 Task: Open Card Biomedical Engineering Review in Board Budget Management to Workspace Forecasting and Budgeting and add a team member Softage.1@softage.net, a label Yellow, a checklist Cybersecurity, an attachment from your google drive, a color Yellow and finally, add a card description 'Conduct team training session on active listening and empathy' and a comment 'Given the potential impact of this task on our team workload, let us ensure that we have a clear plan for managing our time and resources.'. Add a start date 'Jan 05, 1900' with a due date 'Jan 12, 1900'
Action: Mouse moved to (110, 439)
Screenshot: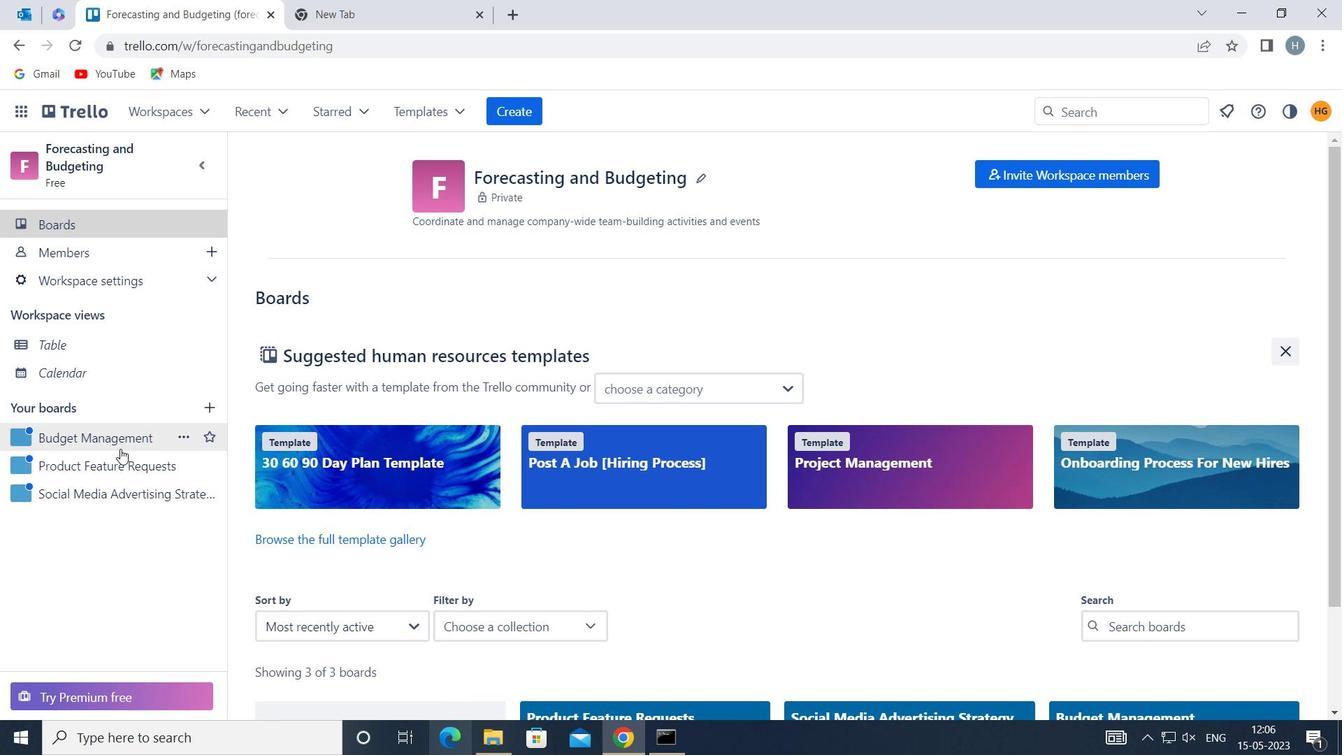
Action: Mouse pressed left at (110, 439)
Screenshot: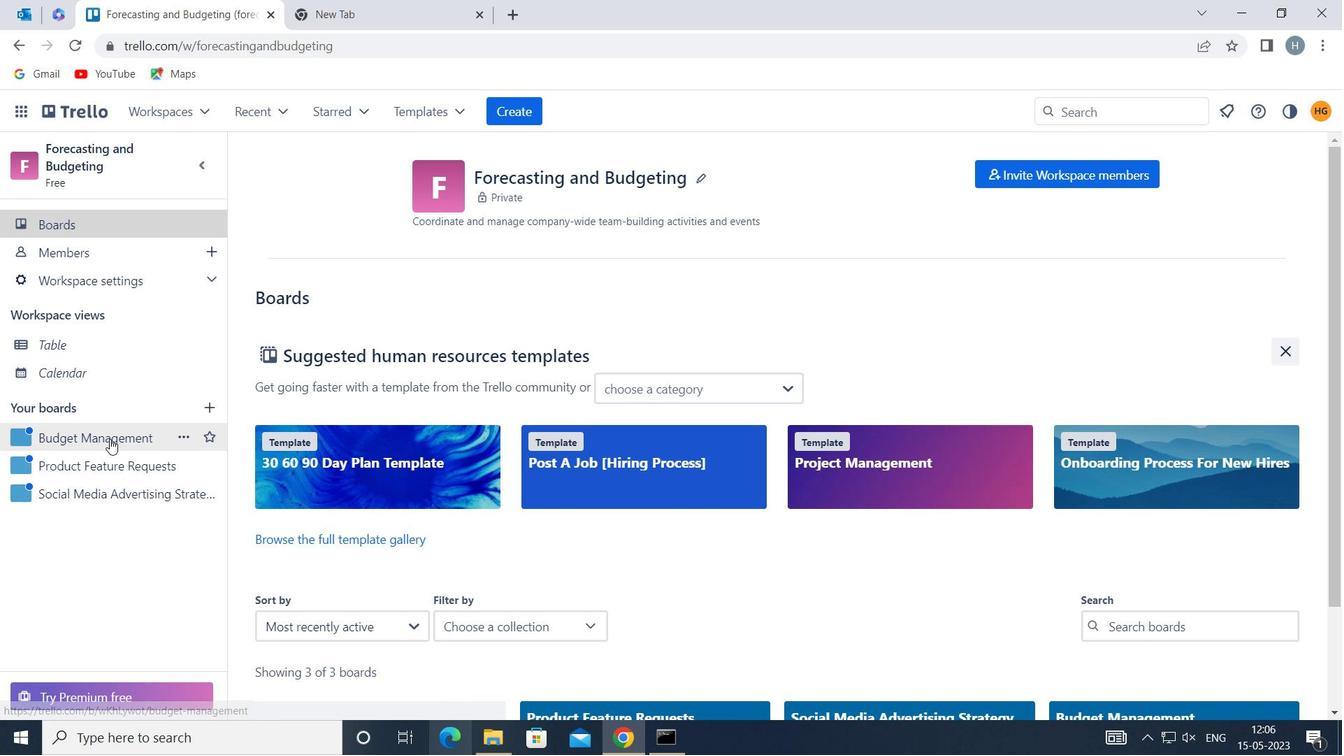 
Action: Mouse moved to (569, 255)
Screenshot: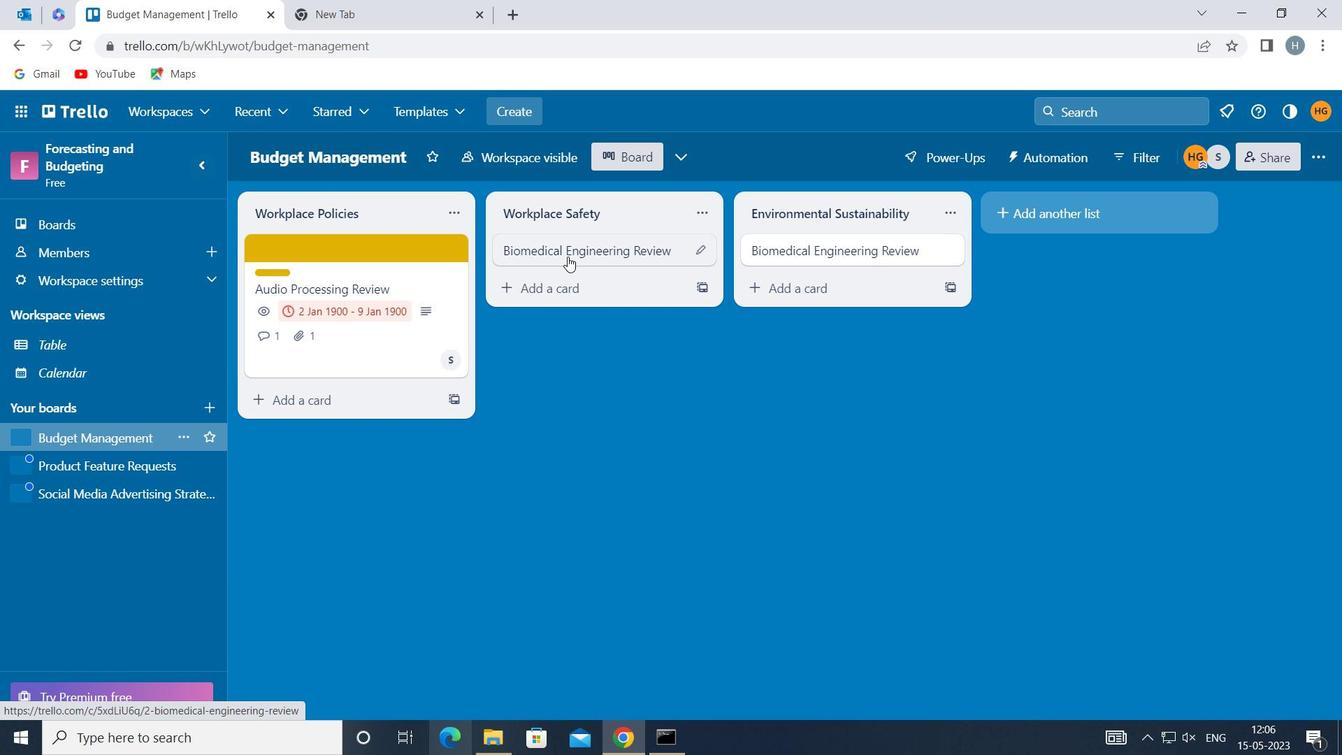 
Action: Mouse pressed left at (569, 255)
Screenshot: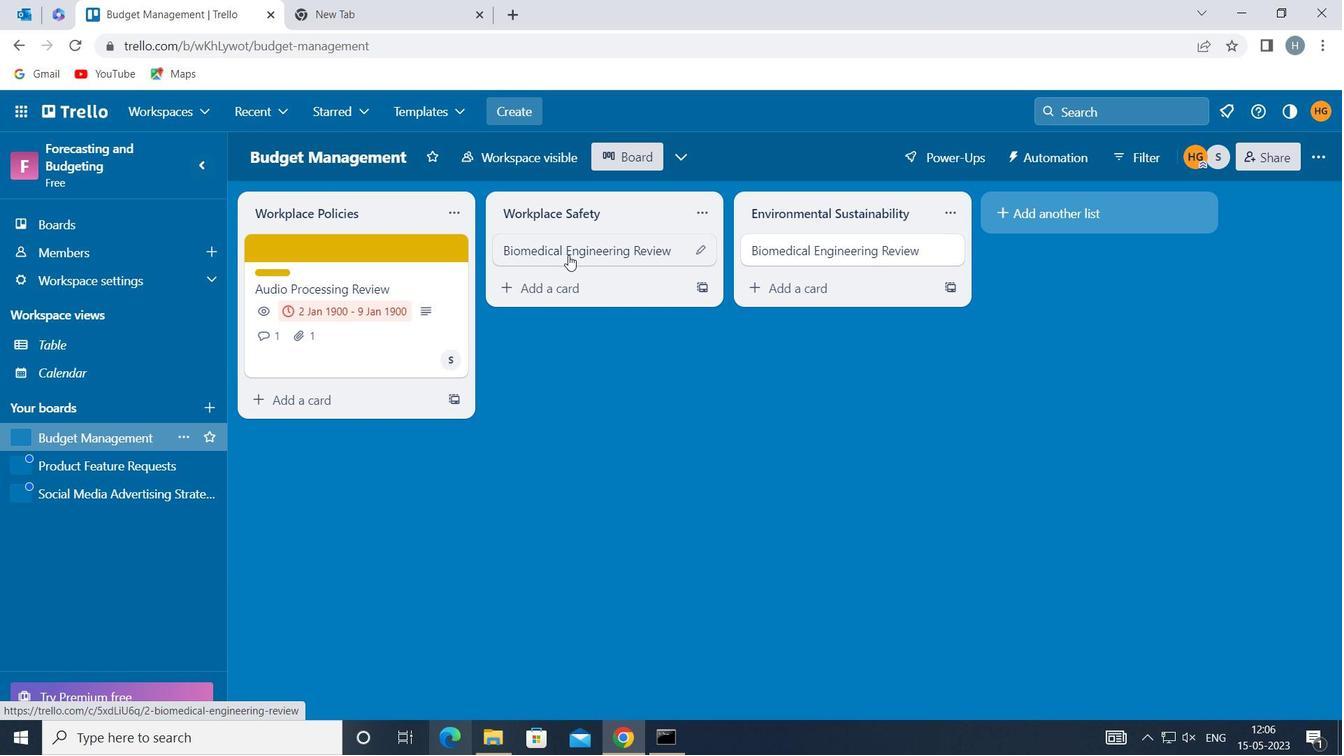
Action: Mouse moved to (880, 304)
Screenshot: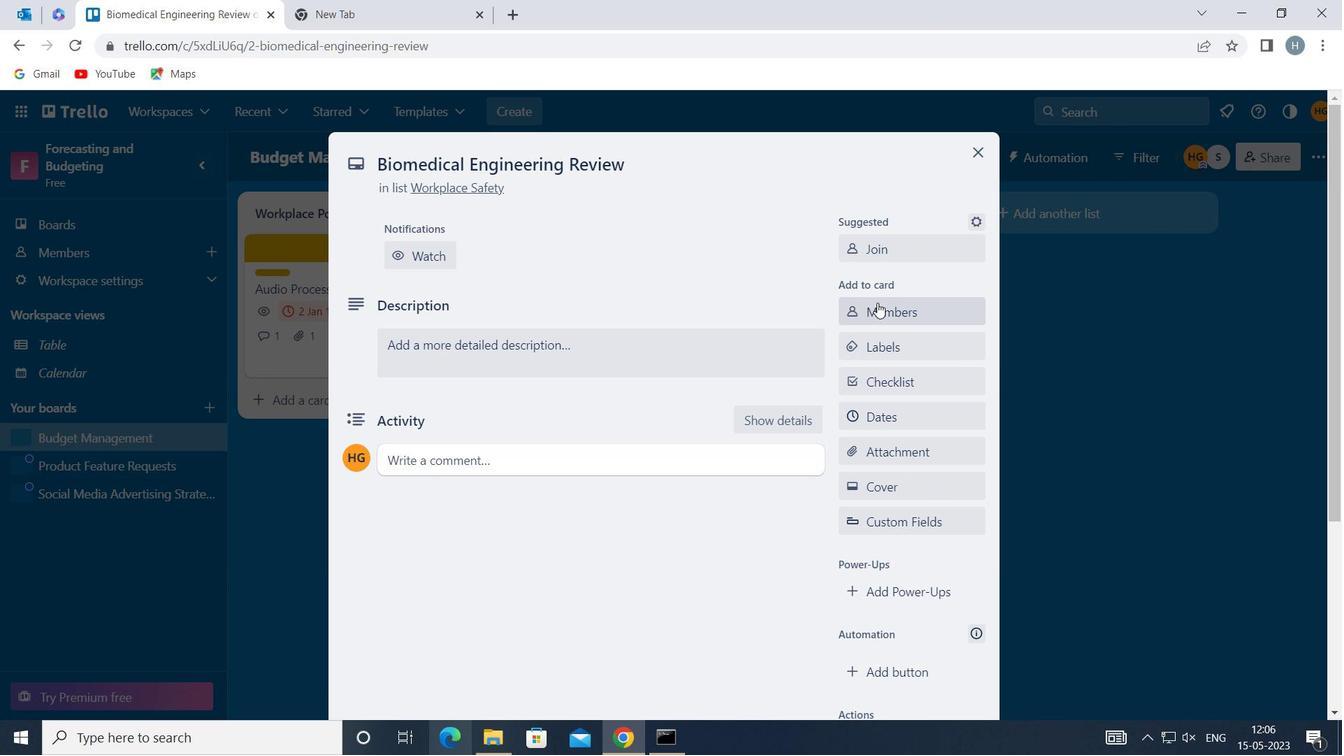 
Action: Mouse pressed left at (880, 304)
Screenshot: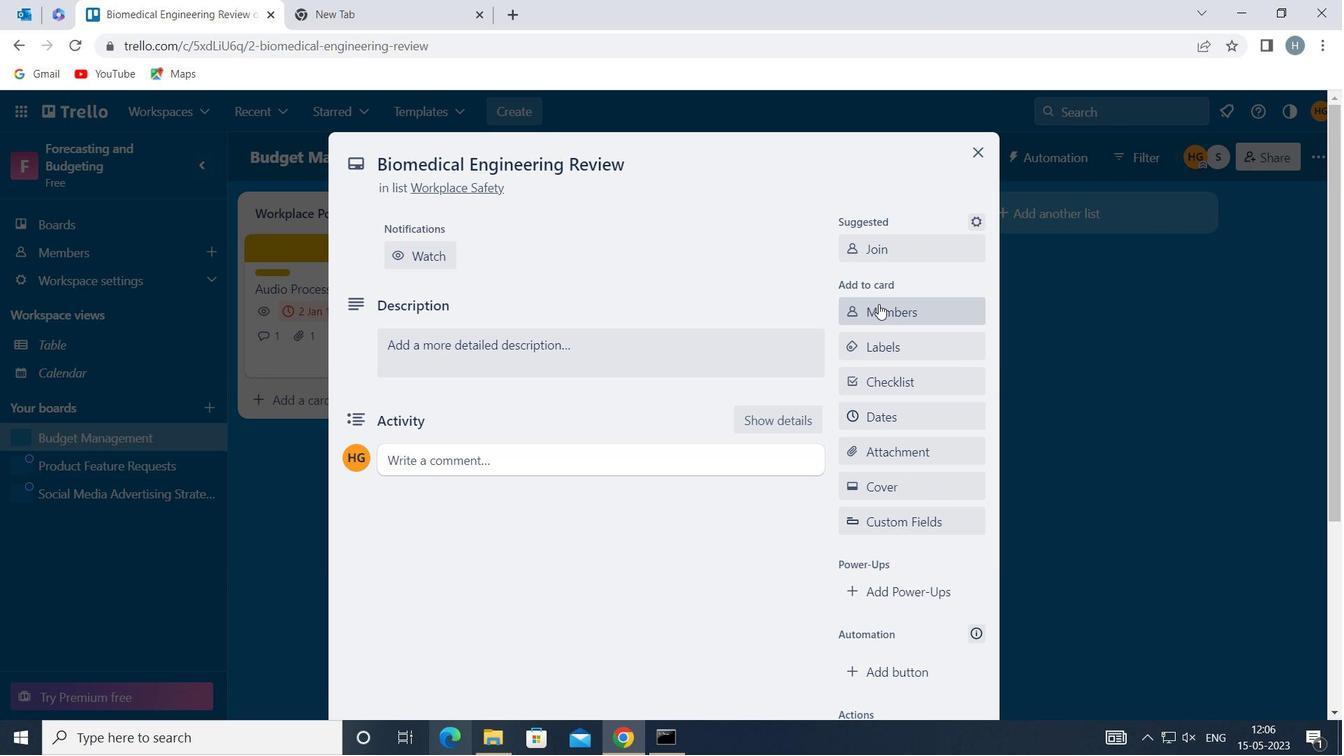 
Action: Key pressed softag
Screenshot: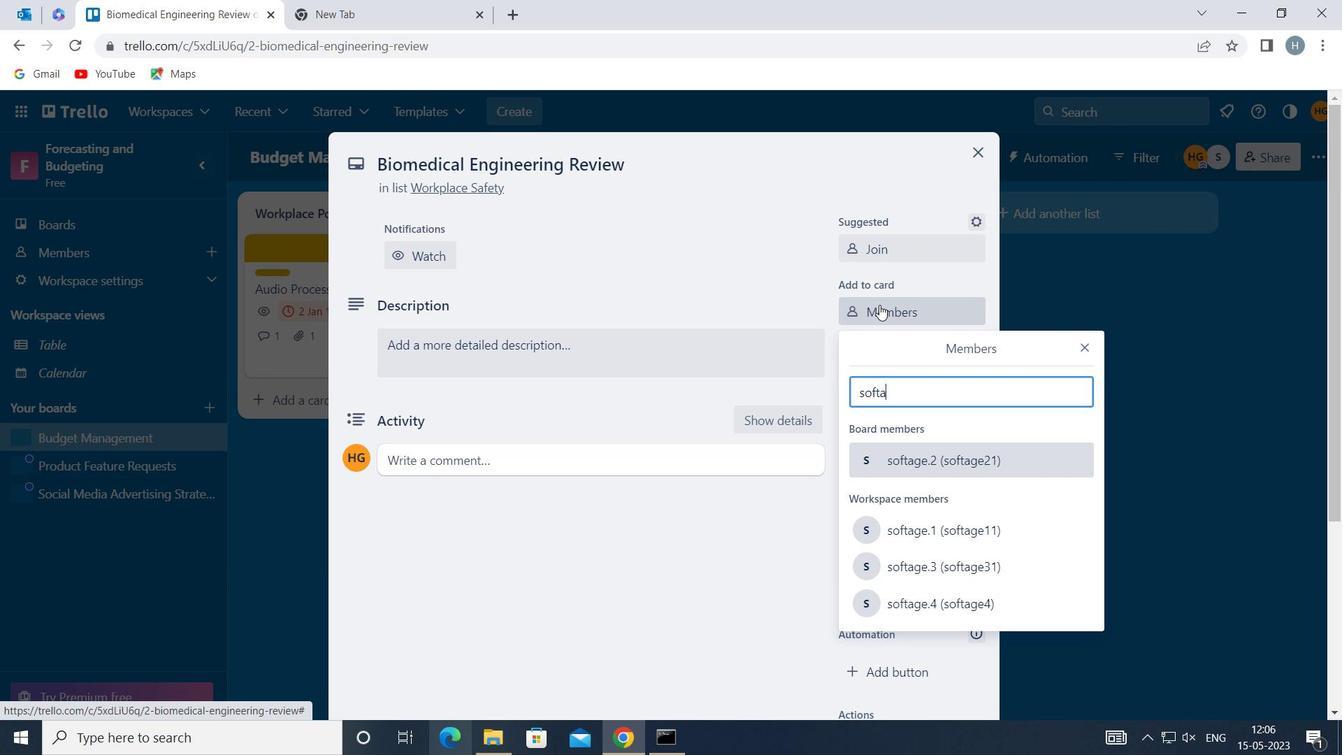 
Action: Mouse moved to (887, 306)
Screenshot: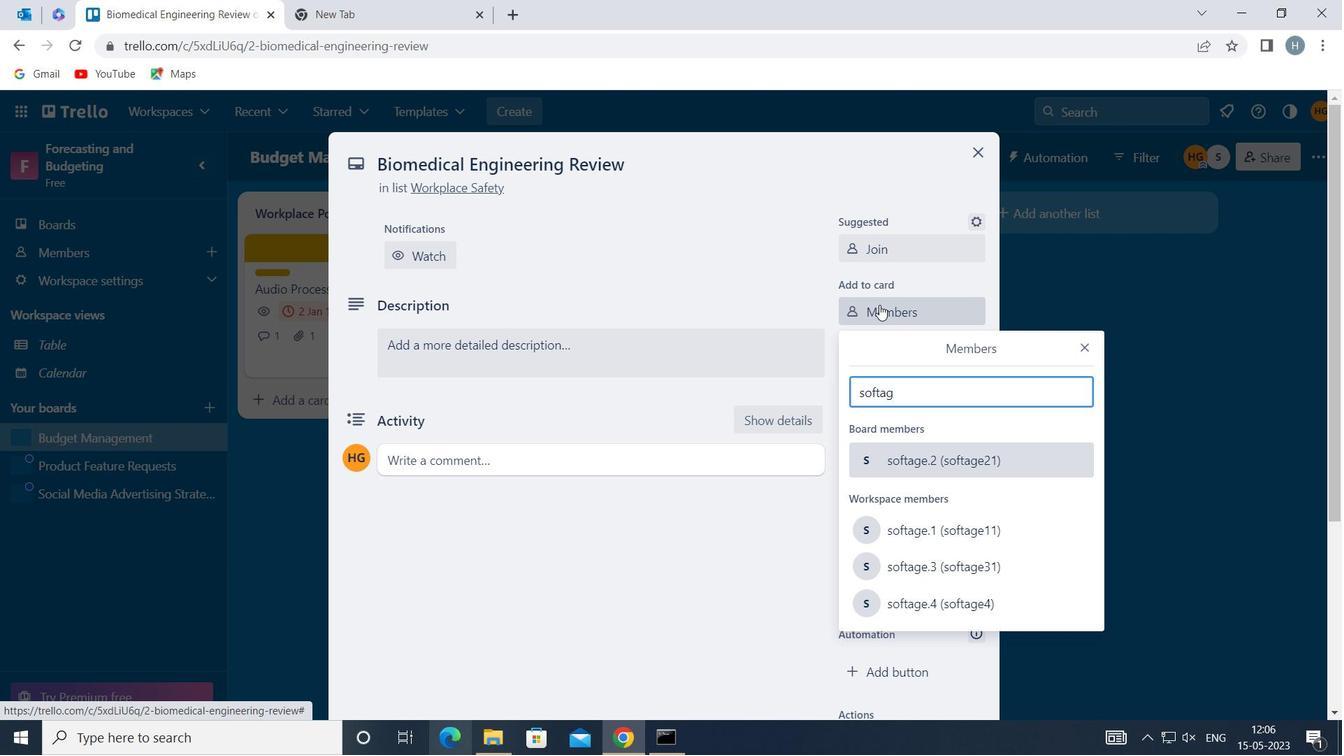 
Action: Key pressed e
Screenshot: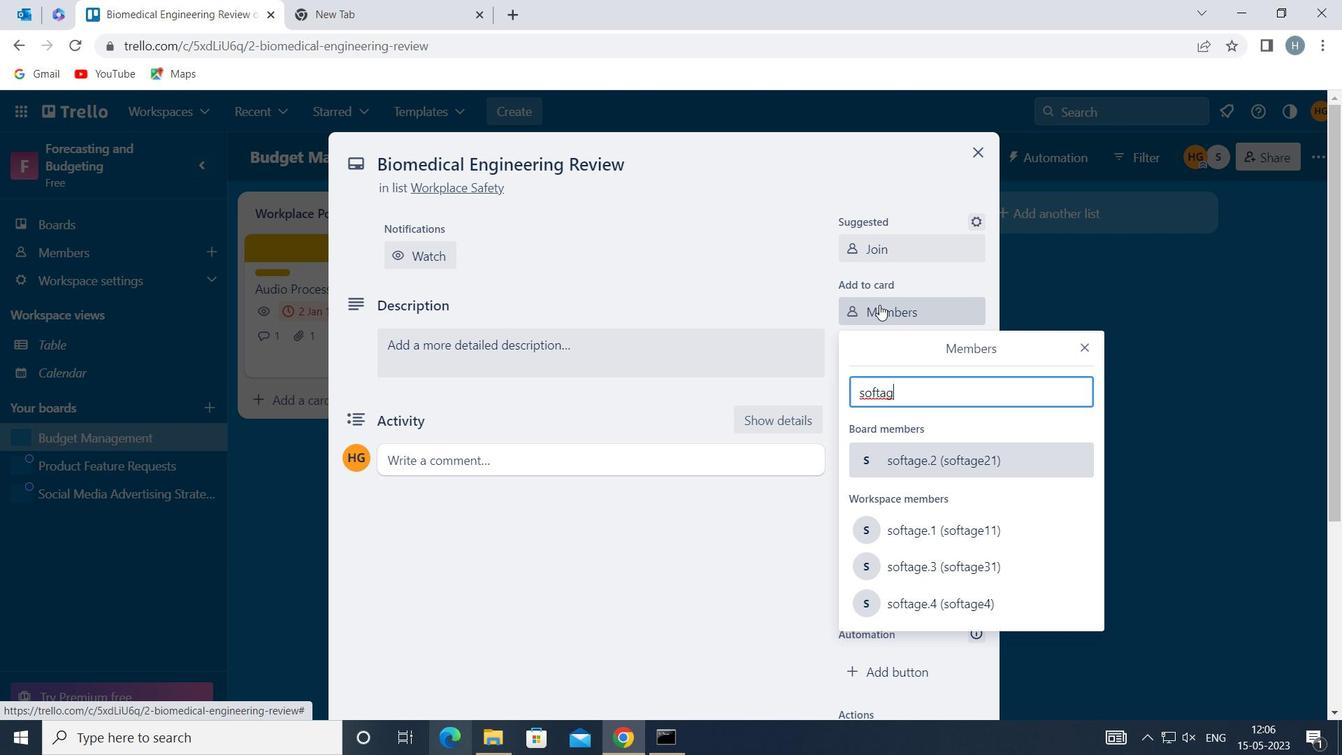 
Action: Mouse moved to (971, 539)
Screenshot: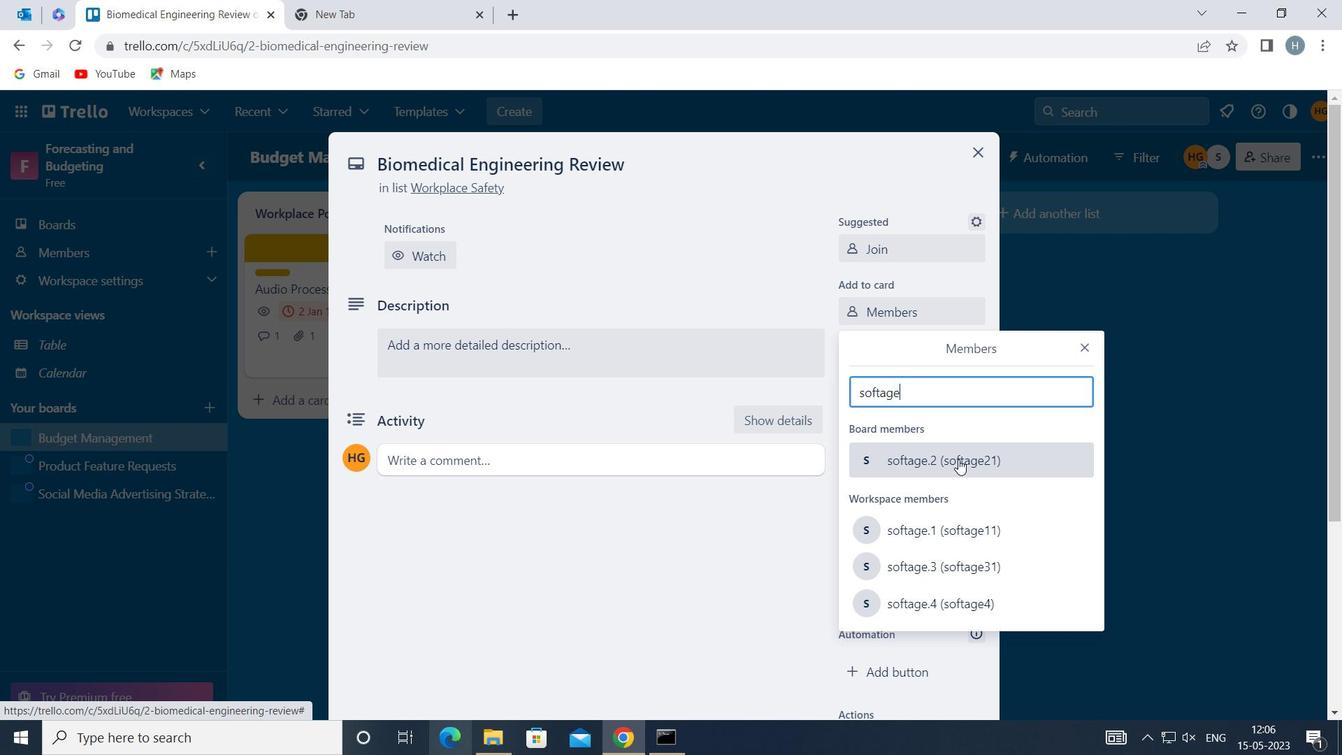 
Action: Mouse pressed left at (971, 539)
Screenshot: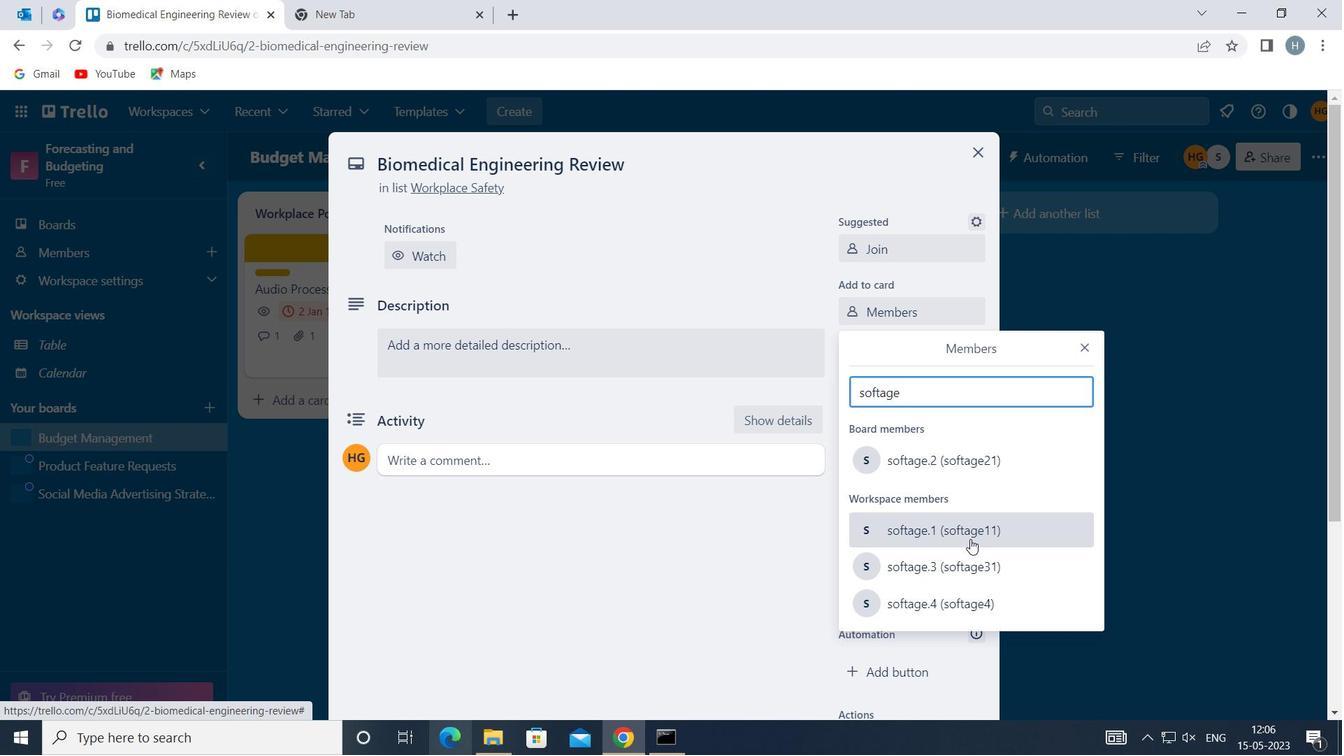 
Action: Mouse moved to (1083, 346)
Screenshot: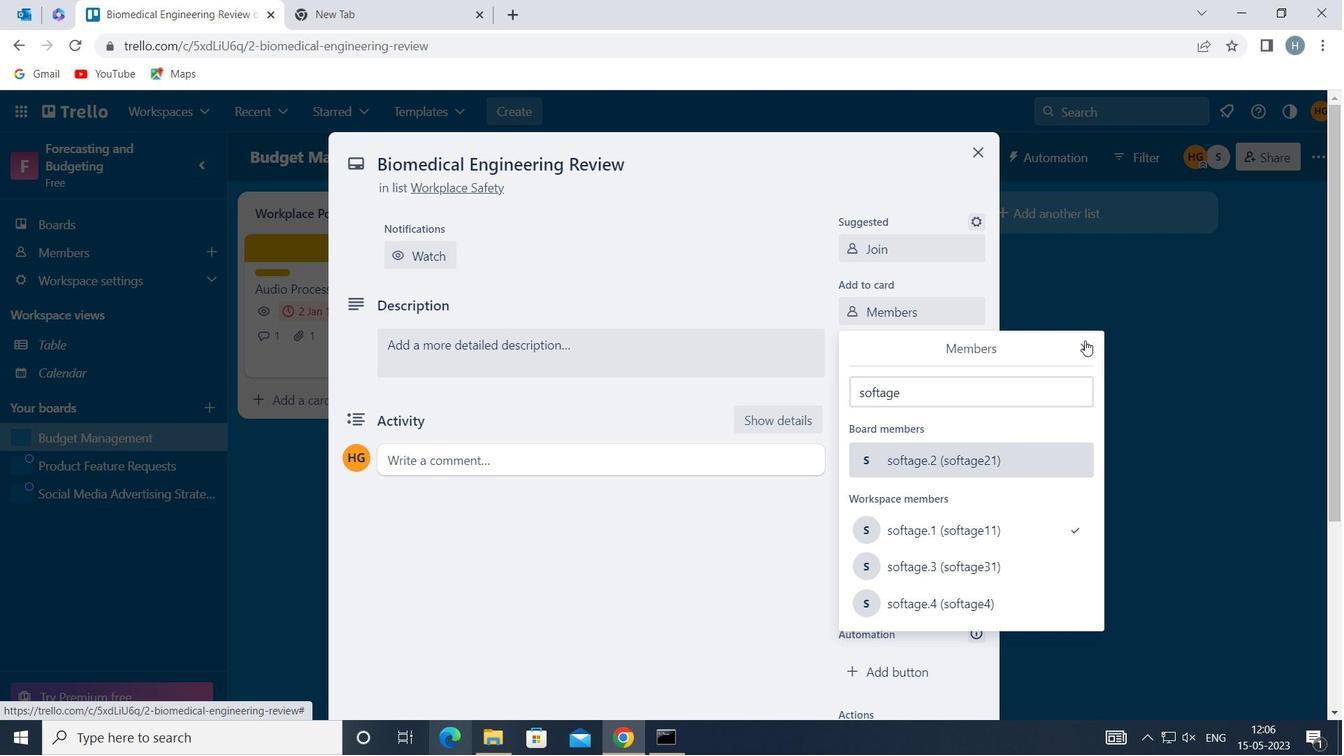 
Action: Mouse pressed left at (1083, 346)
Screenshot: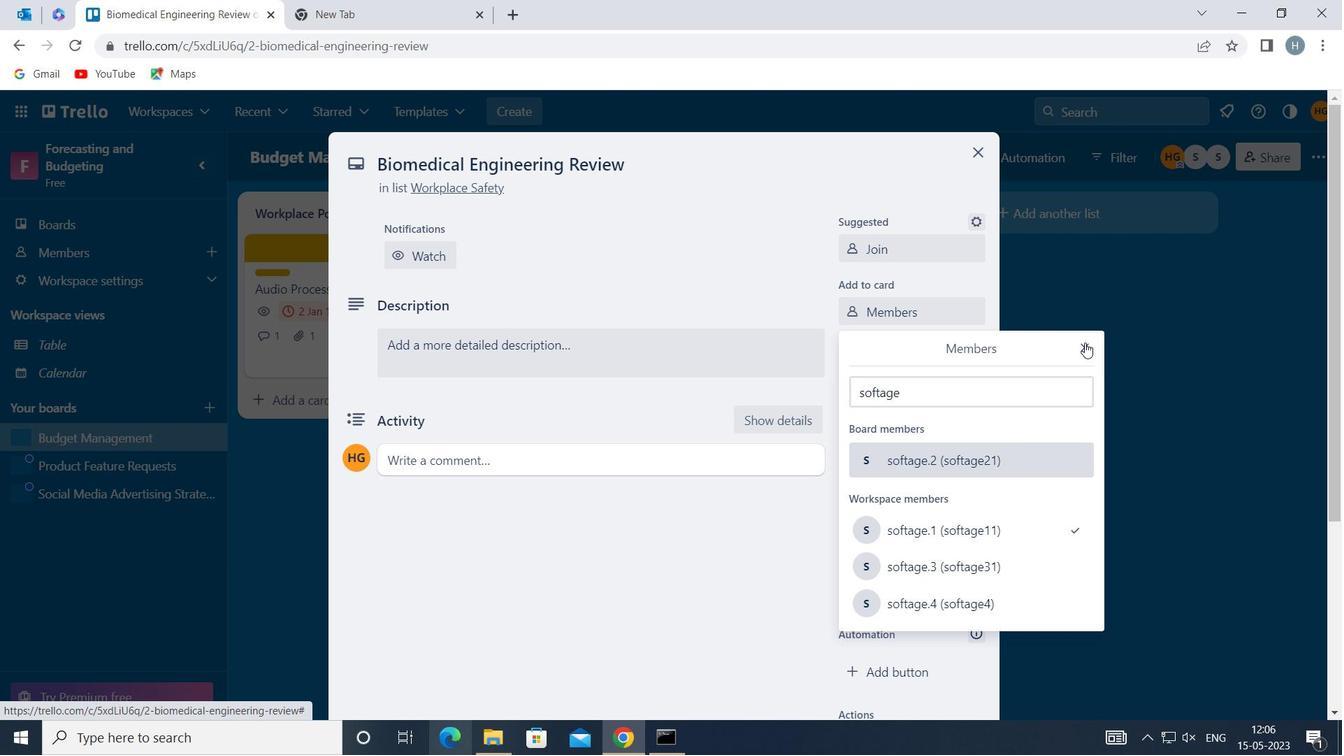 
Action: Mouse moved to (922, 351)
Screenshot: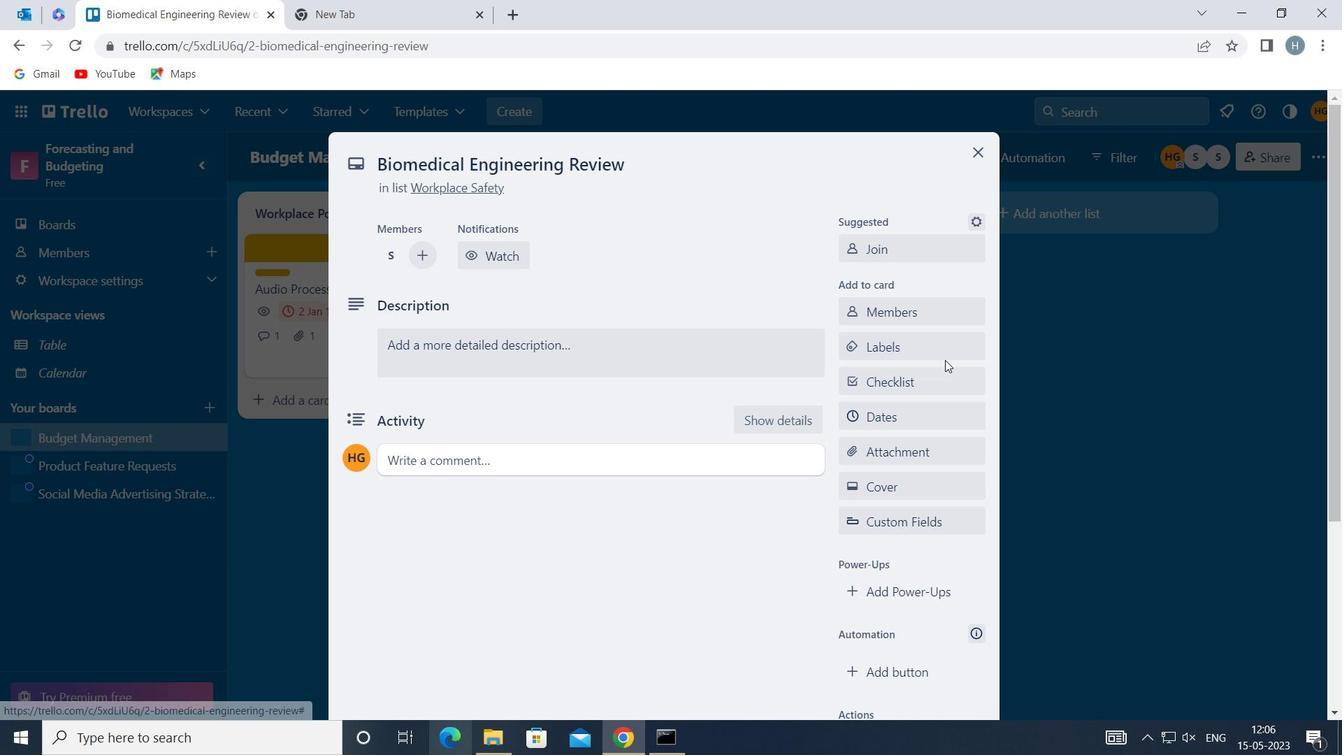 
Action: Mouse pressed left at (922, 351)
Screenshot: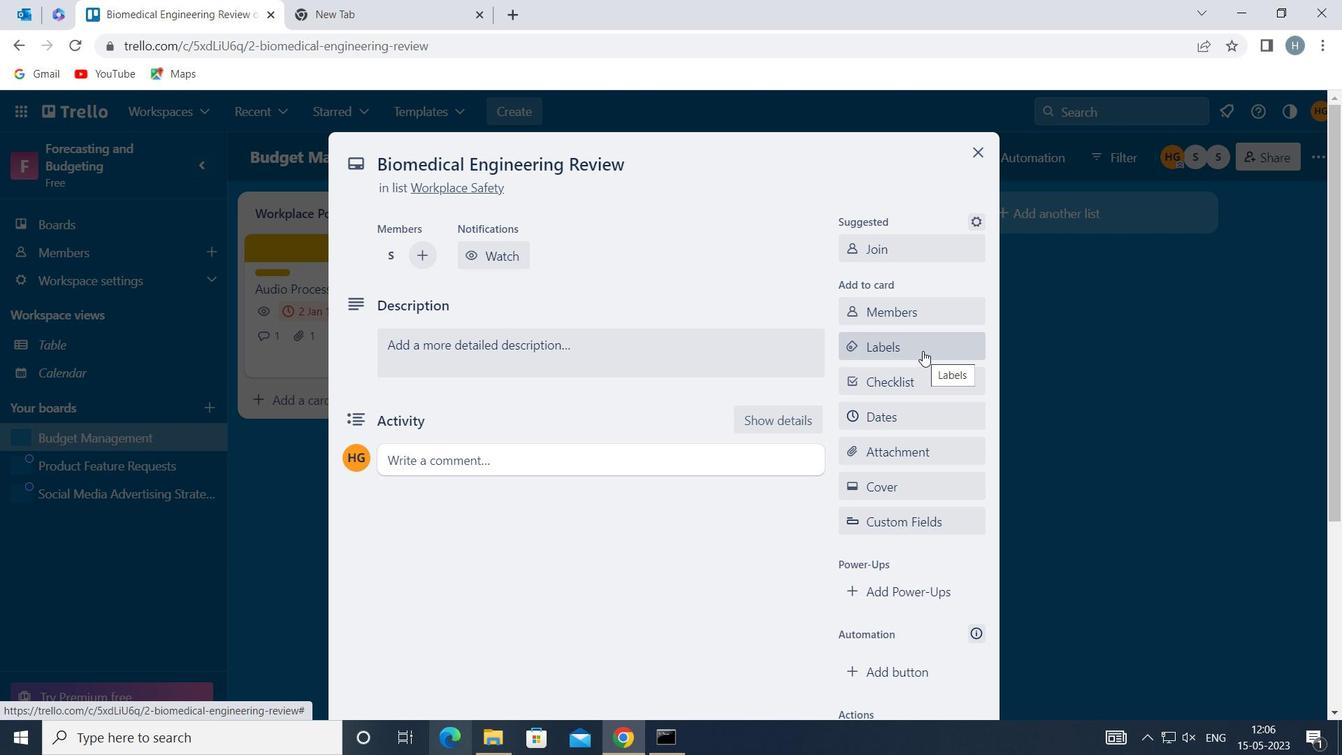 
Action: Mouse moved to (943, 290)
Screenshot: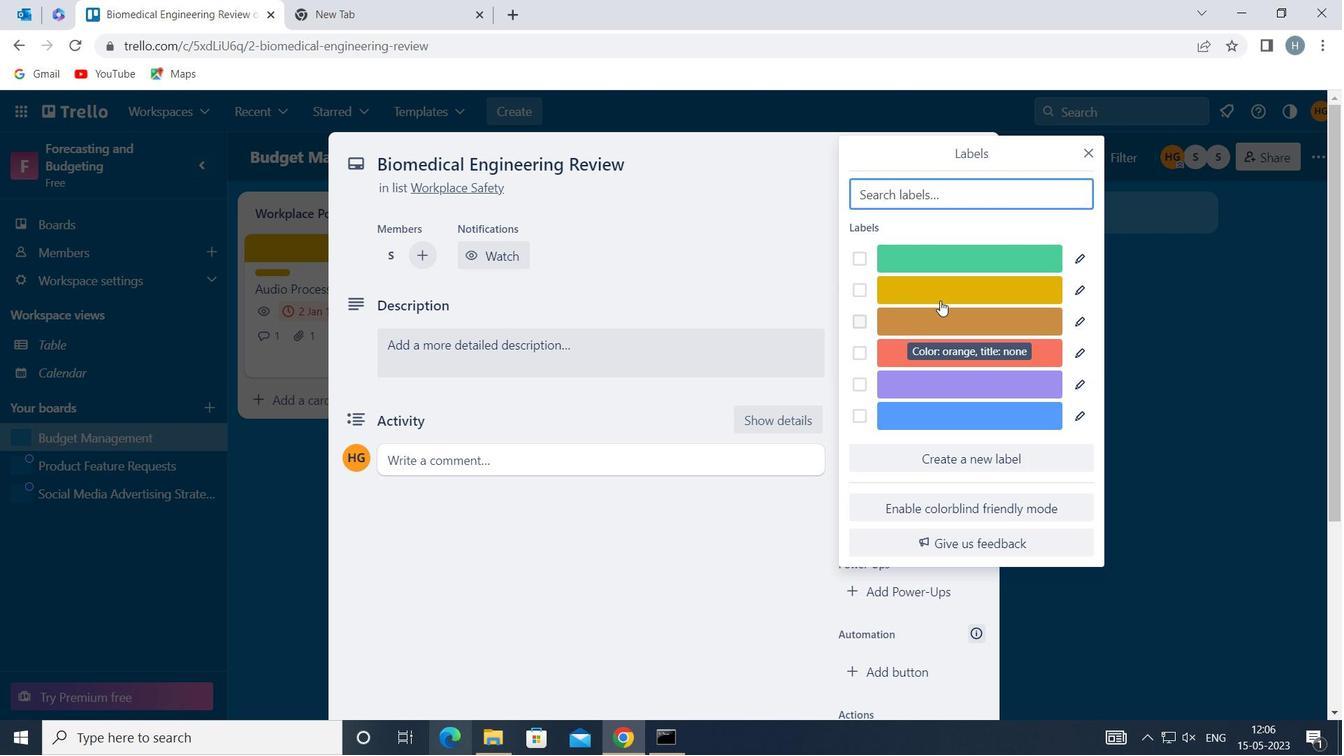 
Action: Mouse pressed left at (943, 290)
Screenshot: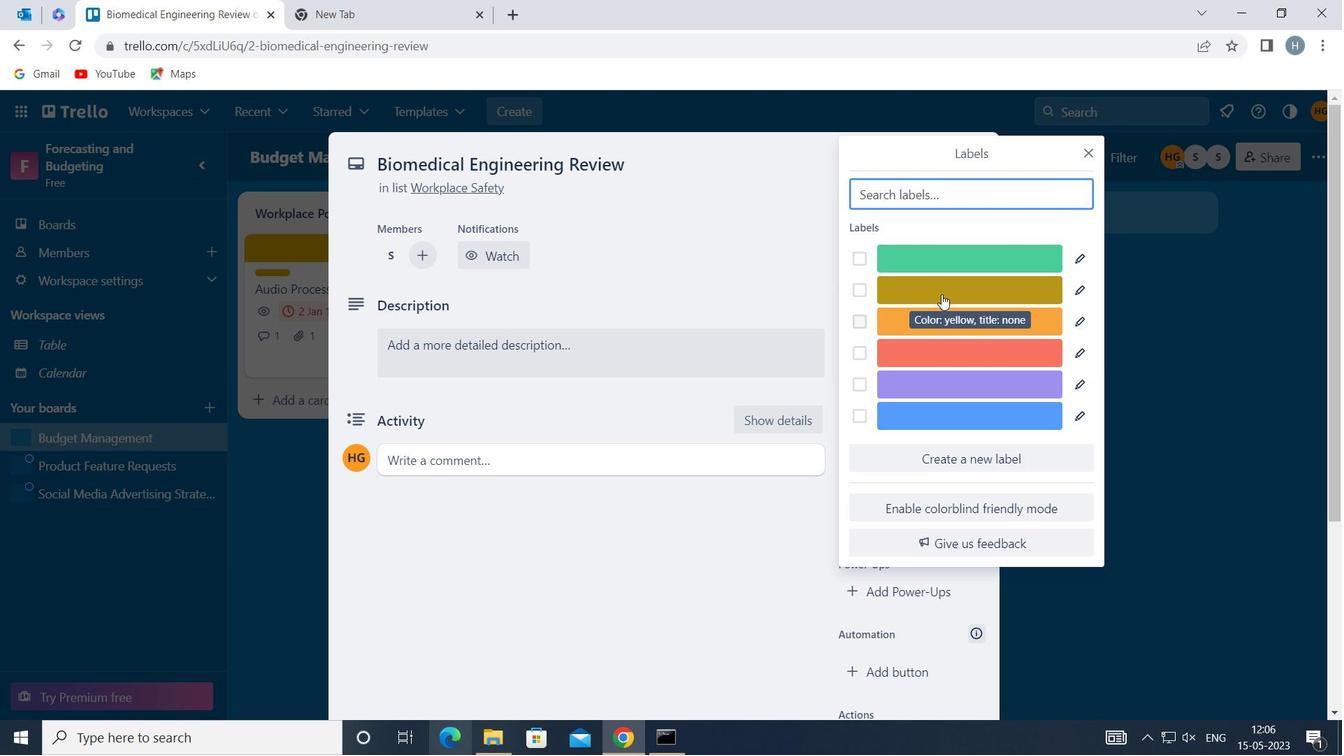 
Action: Mouse moved to (1090, 151)
Screenshot: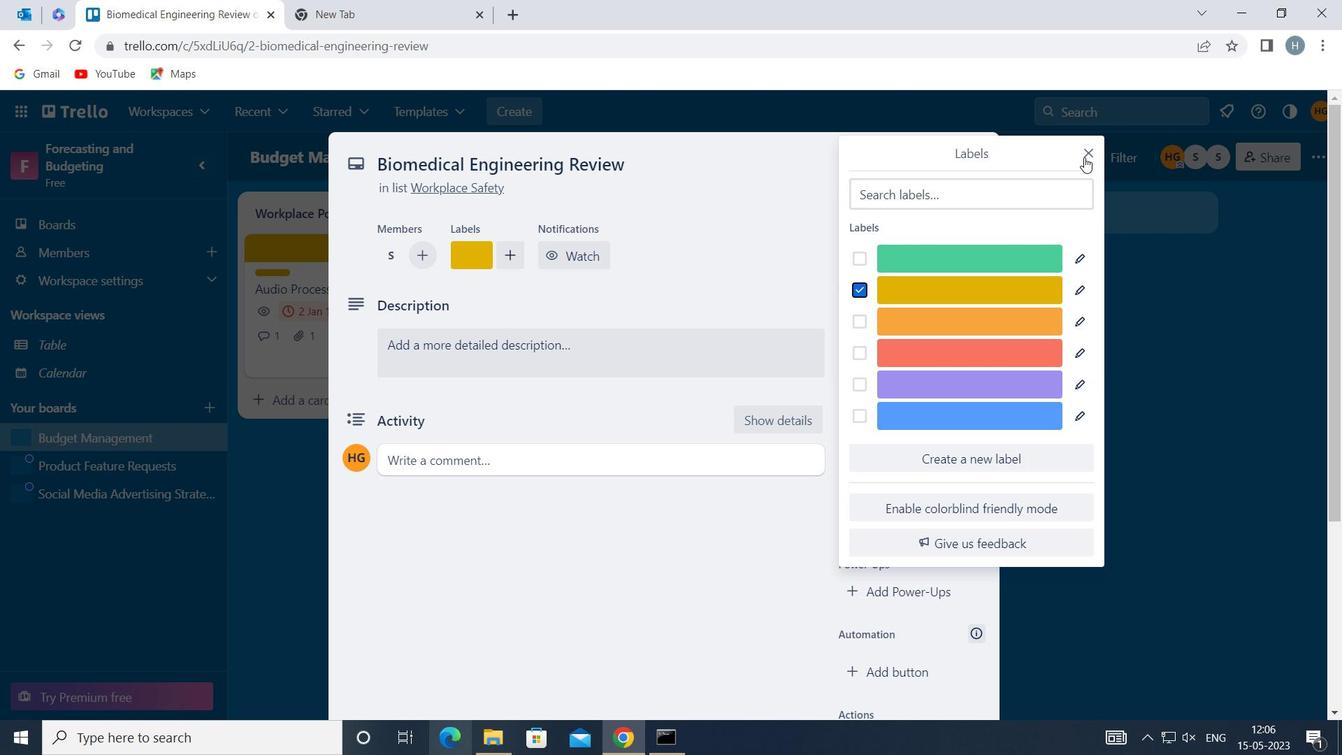 
Action: Mouse pressed left at (1090, 151)
Screenshot: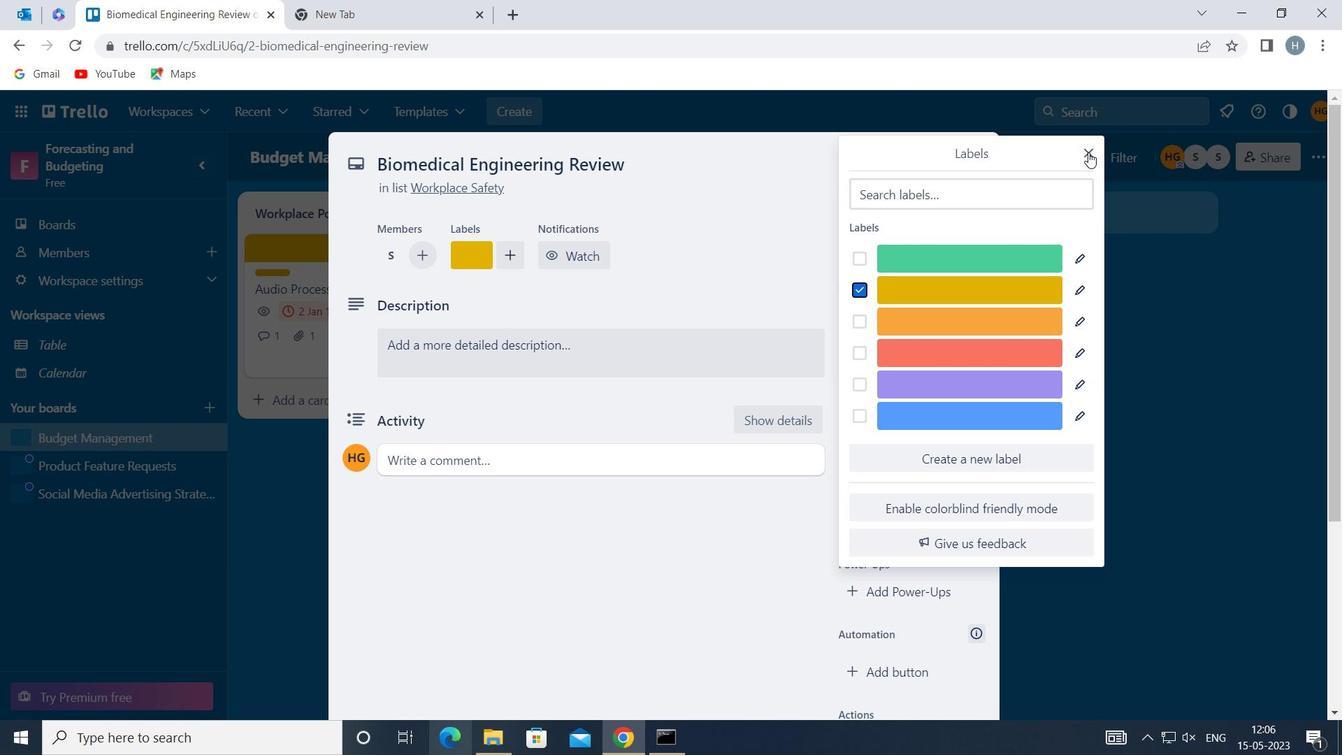 
Action: Mouse moved to (962, 386)
Screenshot: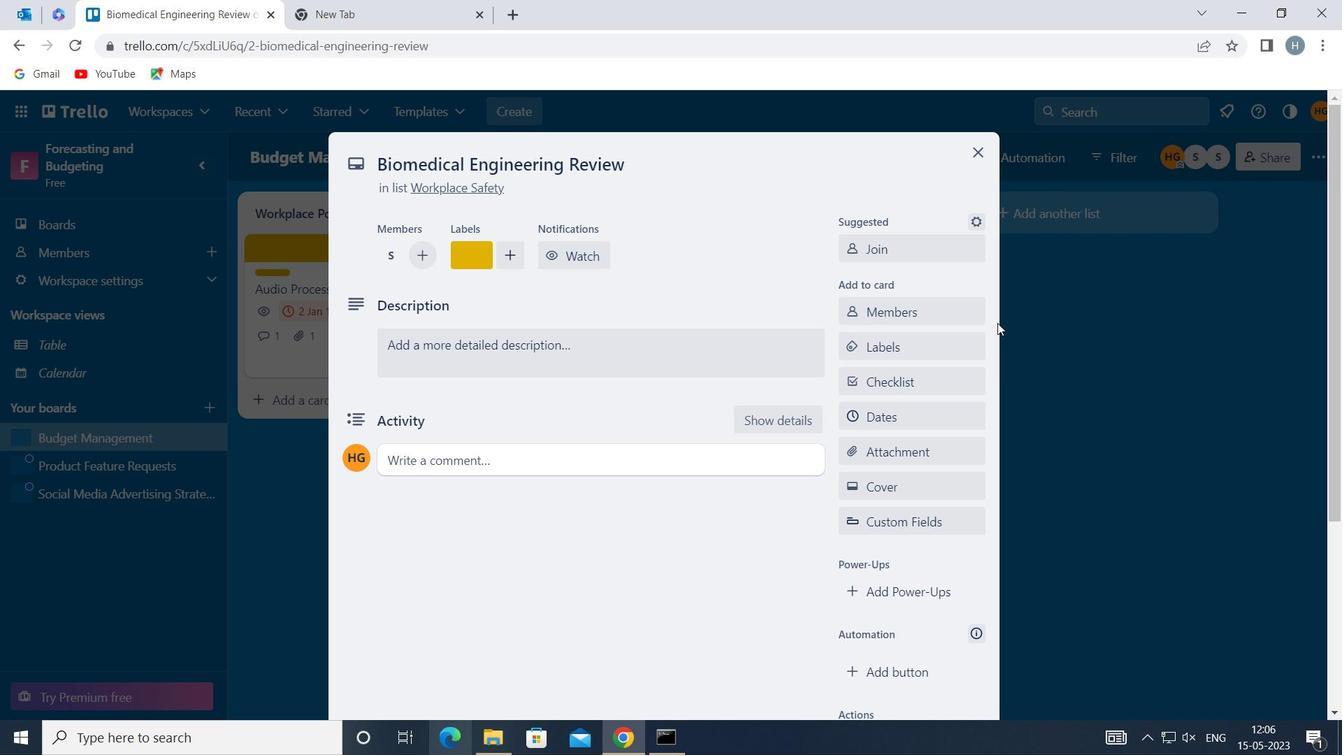 
Action: Mouse pressed left at (962, 386)
Screenshot: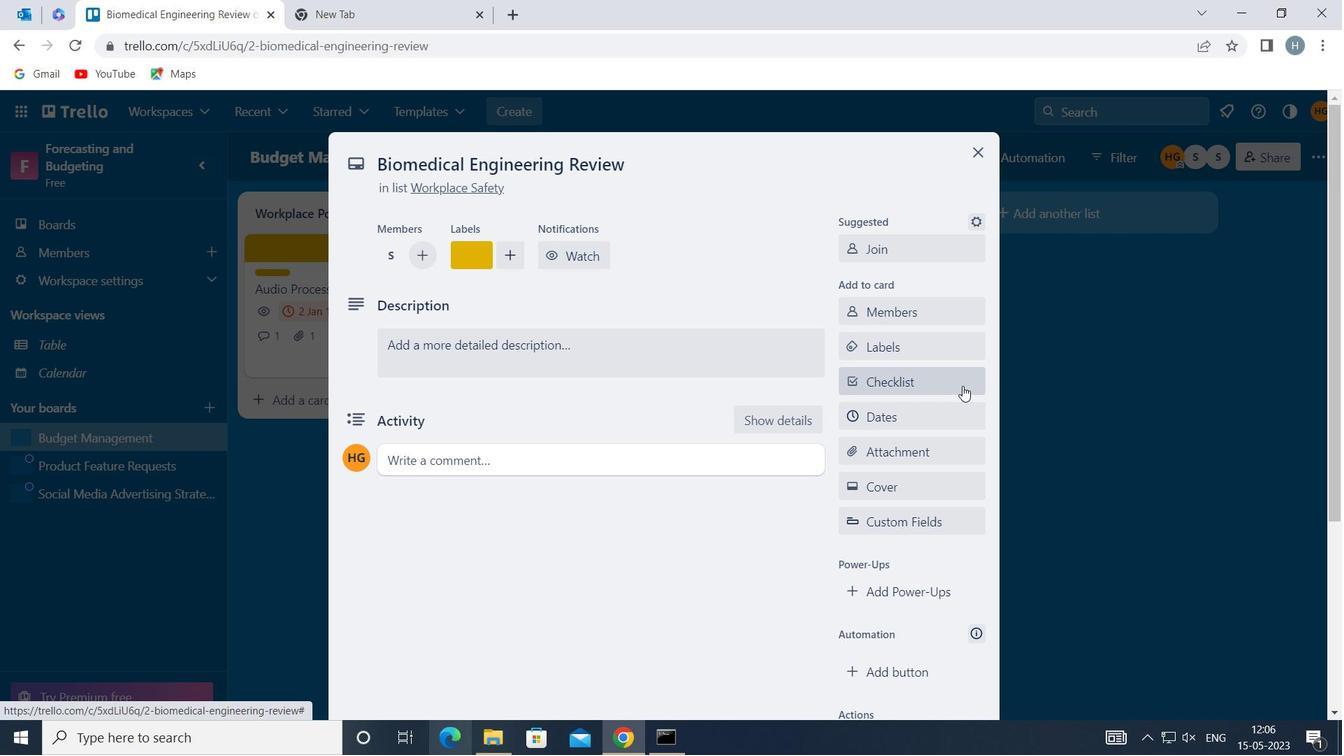 
Action: Mouse moved to (962, 386)
Screenshot: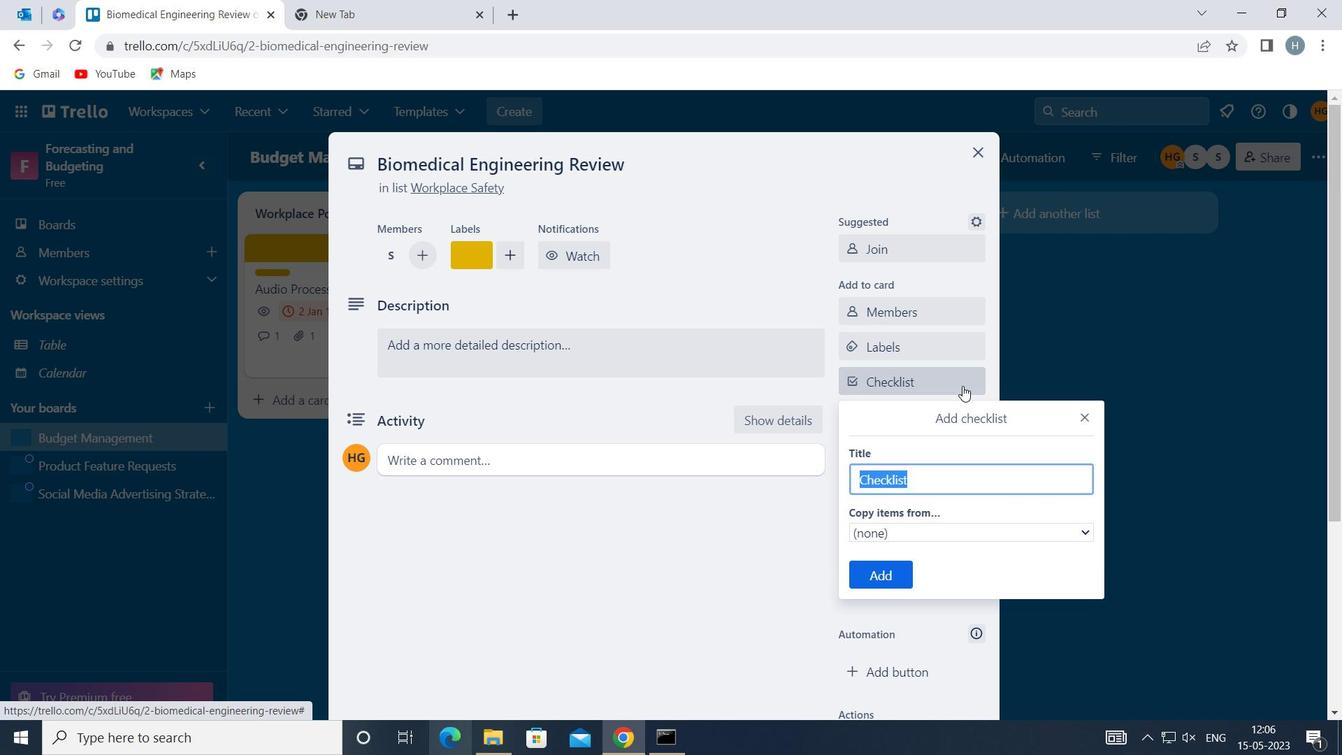 
Action: Key pressed <Key.shift>CYBERSECURITY
Screenshot: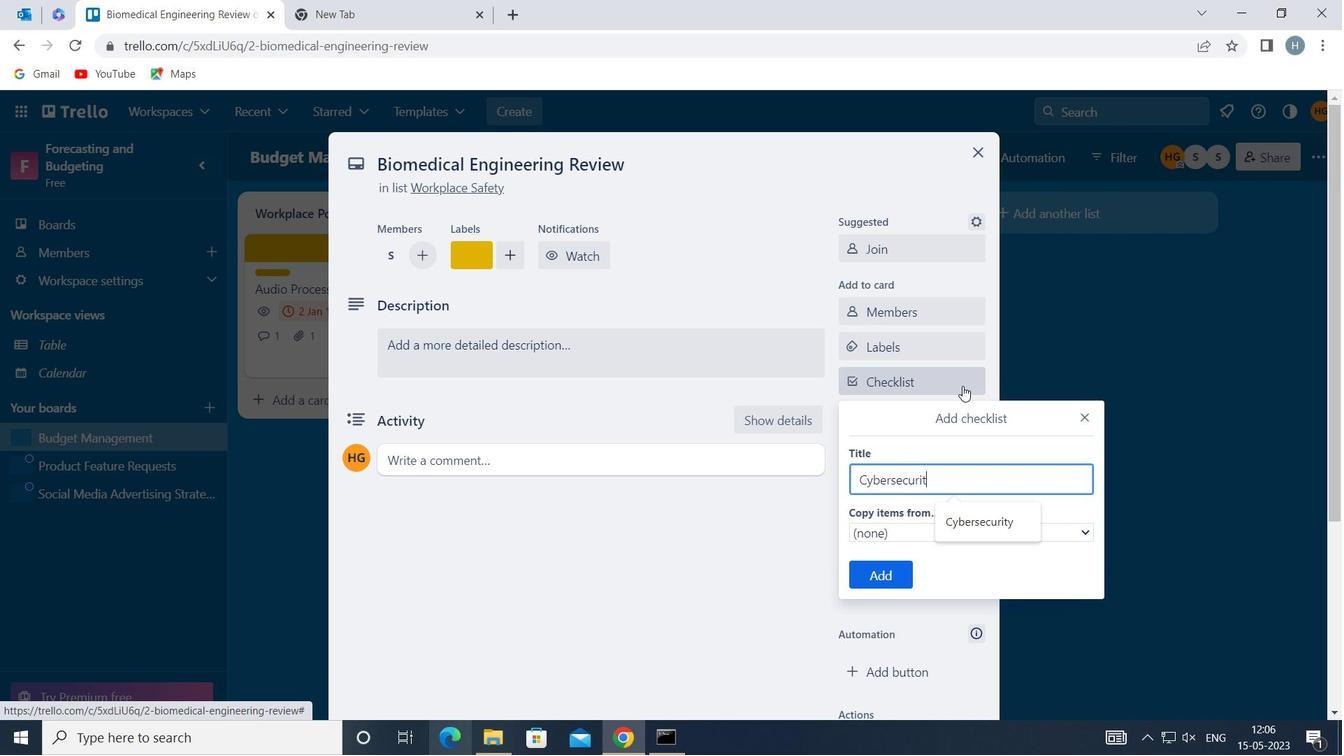 
Action: Mouse moved to (884, 569)
Screenshot: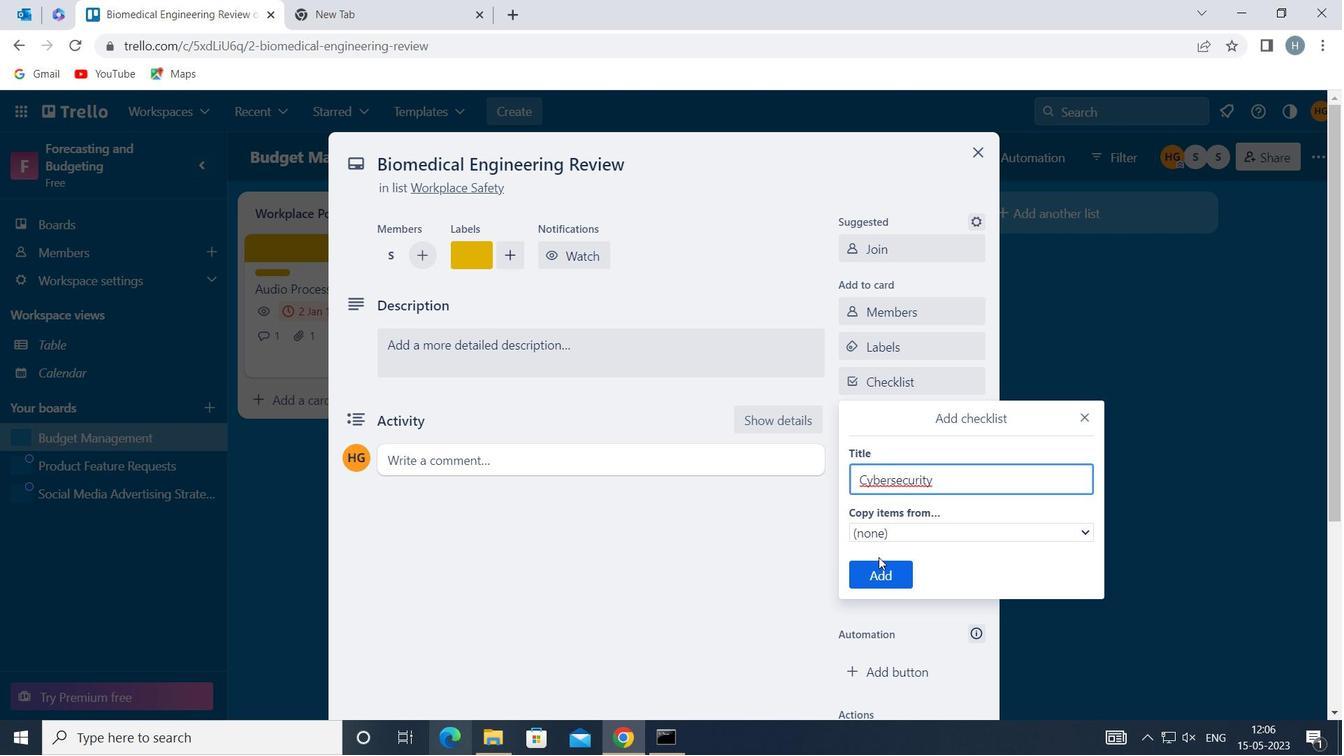 
Action: Mouse pressed left at (884, 569)
Screenshot: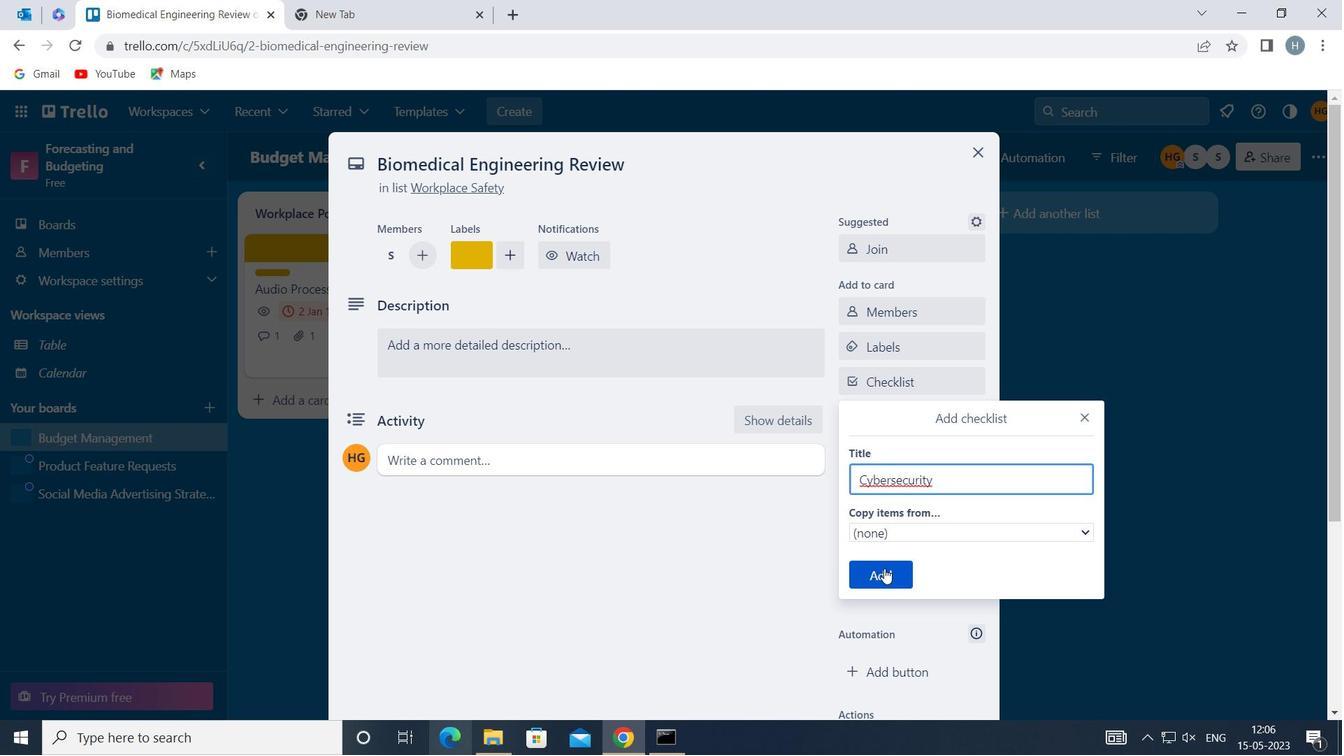 
Action: Mouse moved to (925, 446)
Screenshot: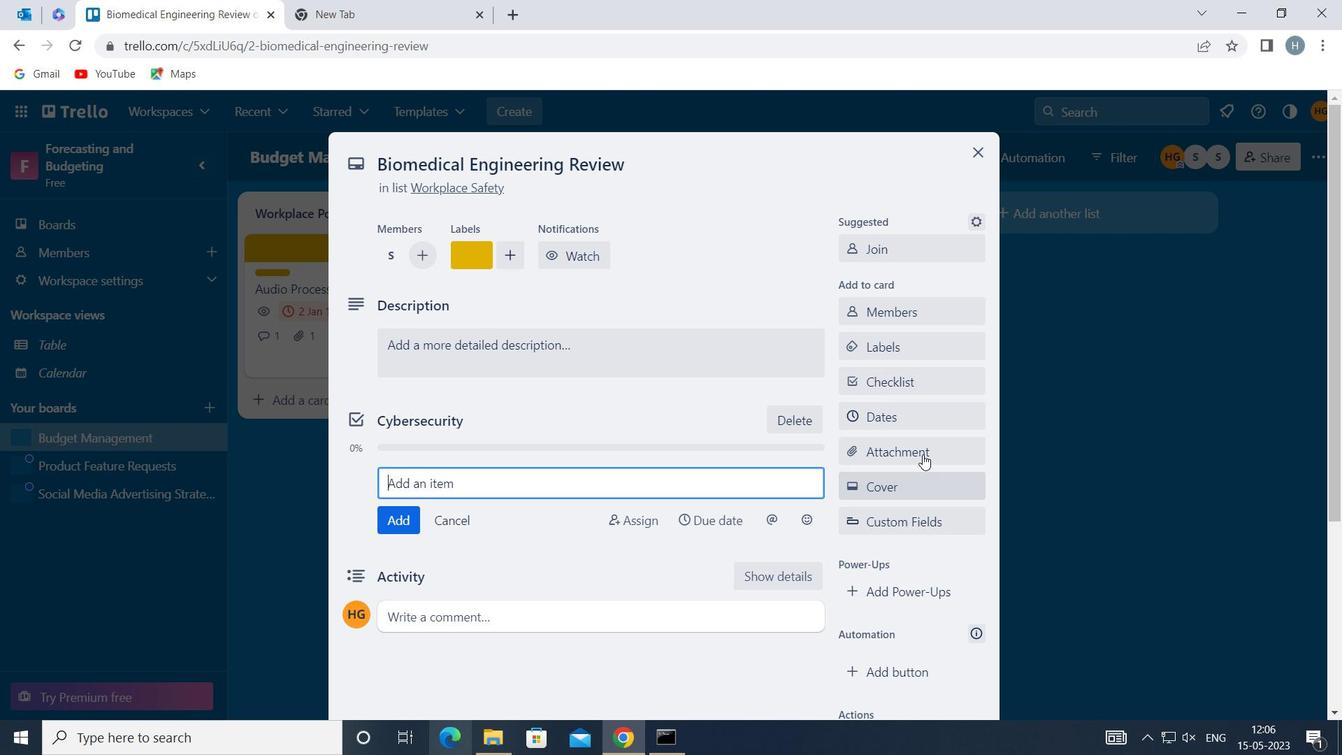 
Action: Mouse pressed left at (925, 446)
Screenshot: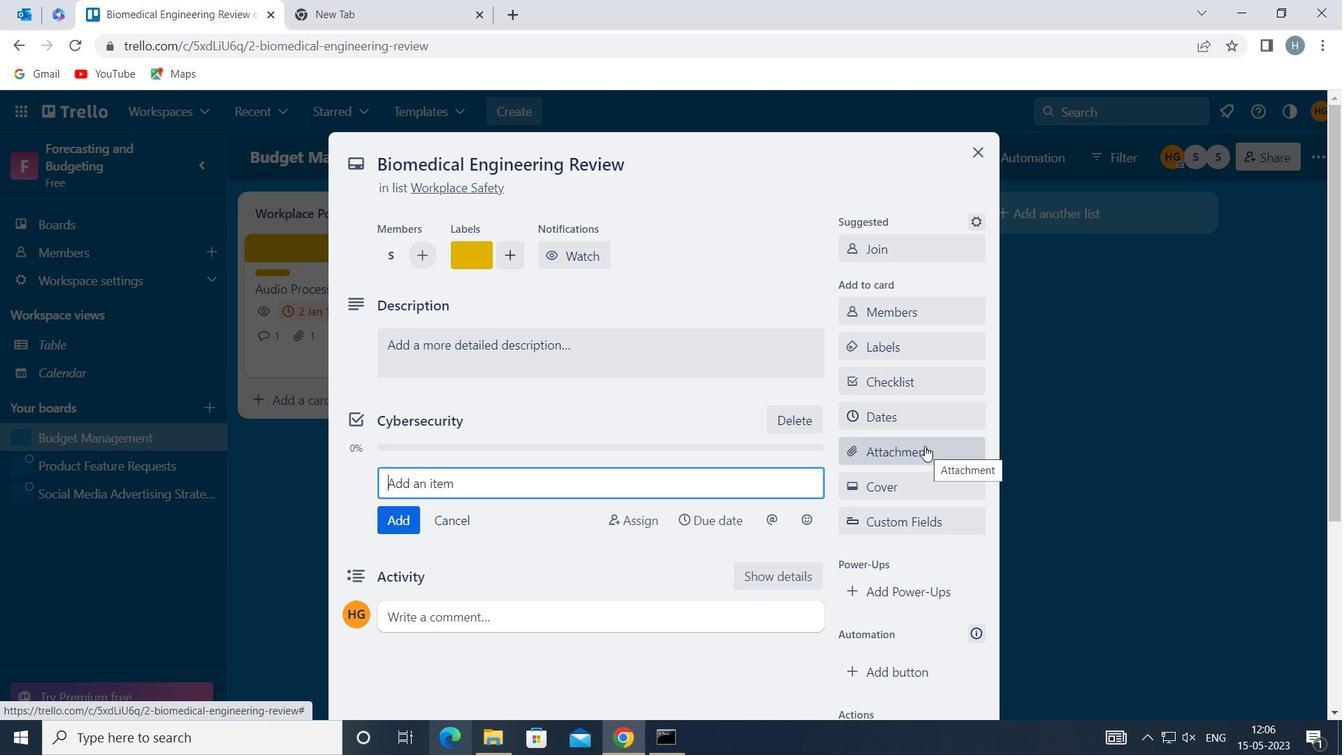 
Action: Mouse moved to (940, 248)
Screenshot: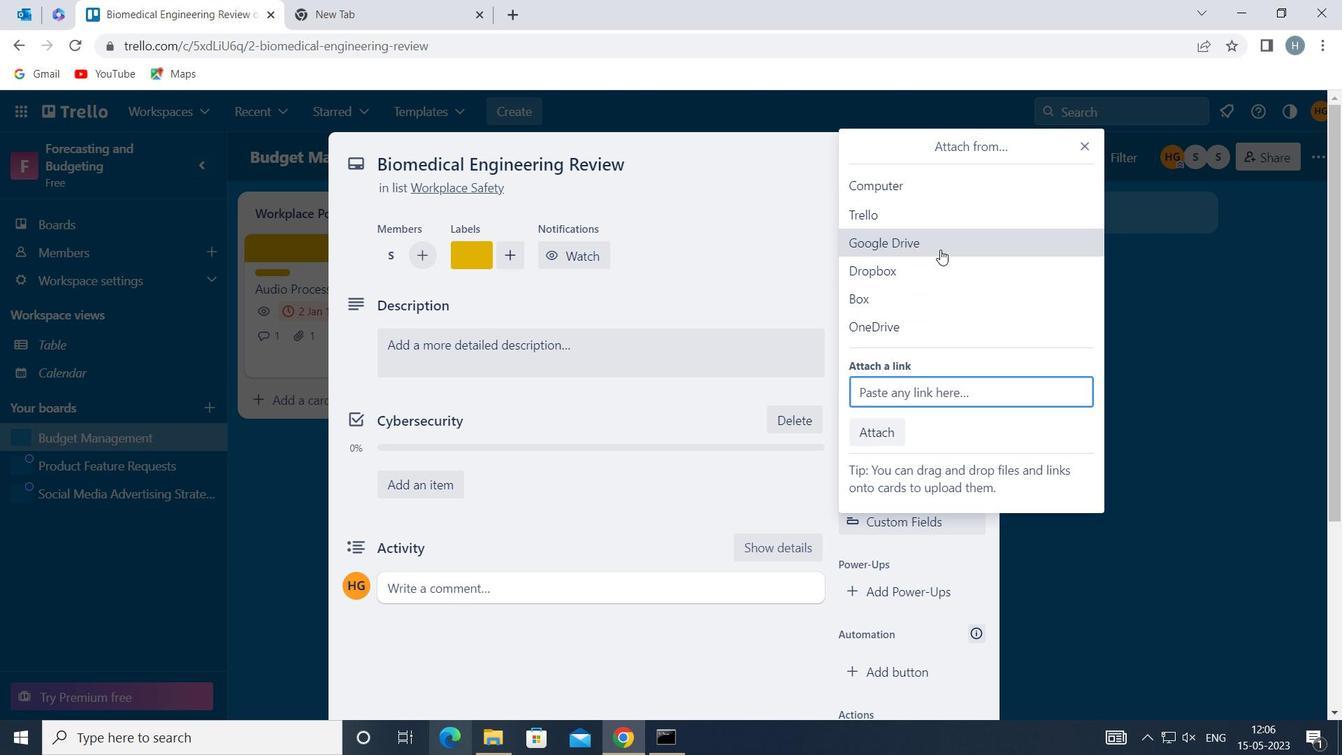 
Action: Mouse pressed left at (940, 248)
Screenshot: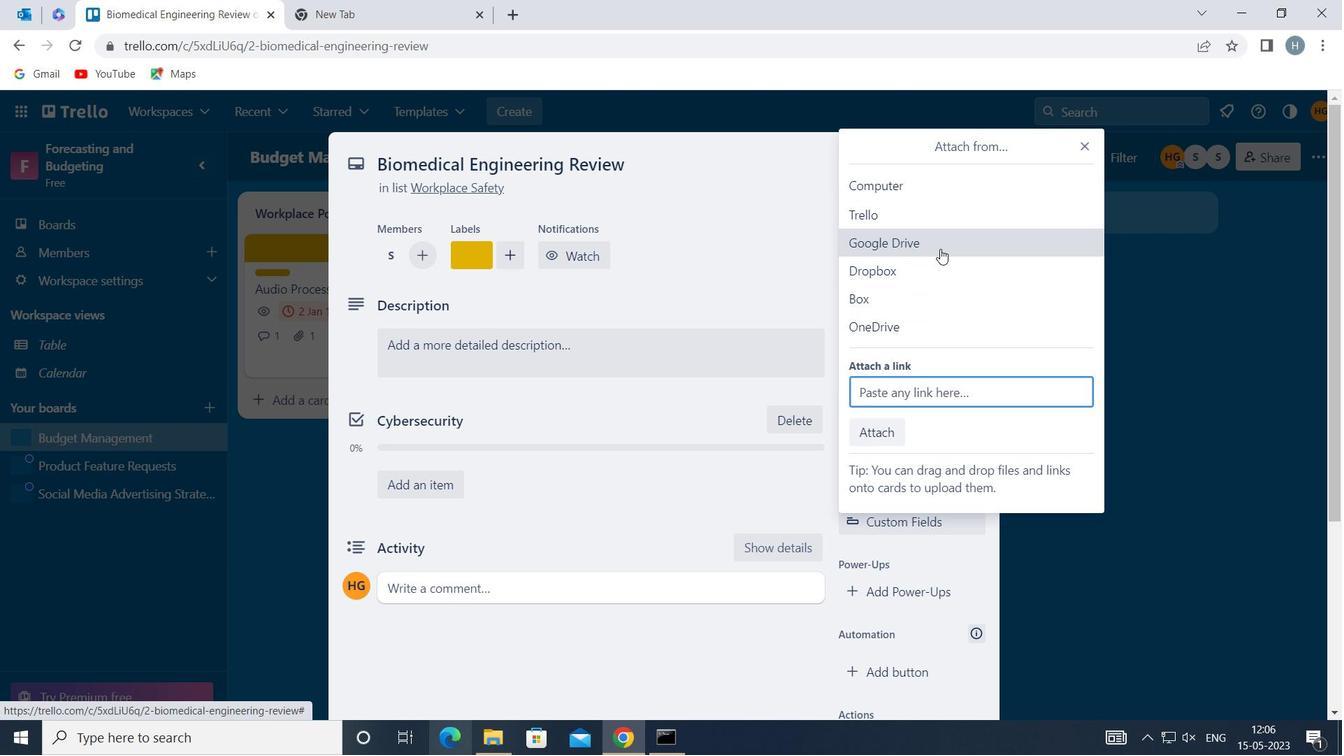 
Action: Mouse moved to (360, 385)
Screenshot: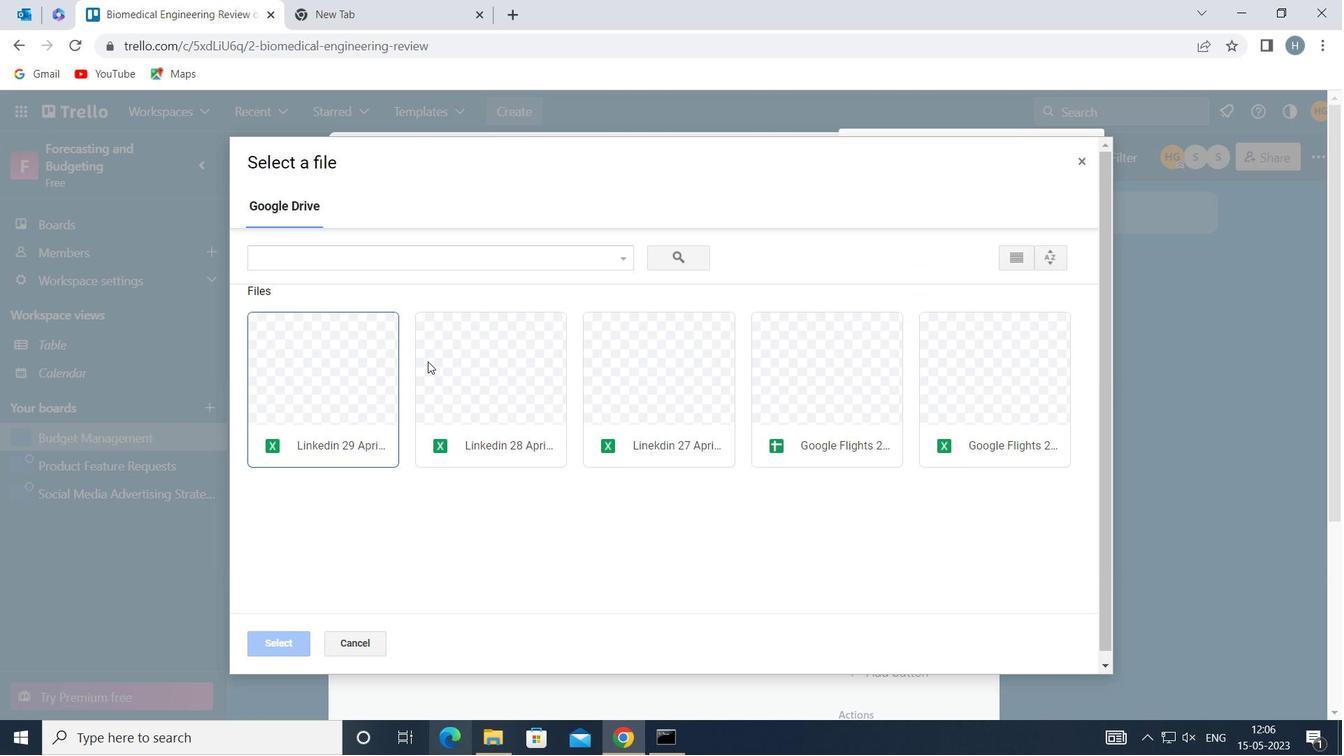
Action: Mouse pressed left at (360, 385)
Screenshot: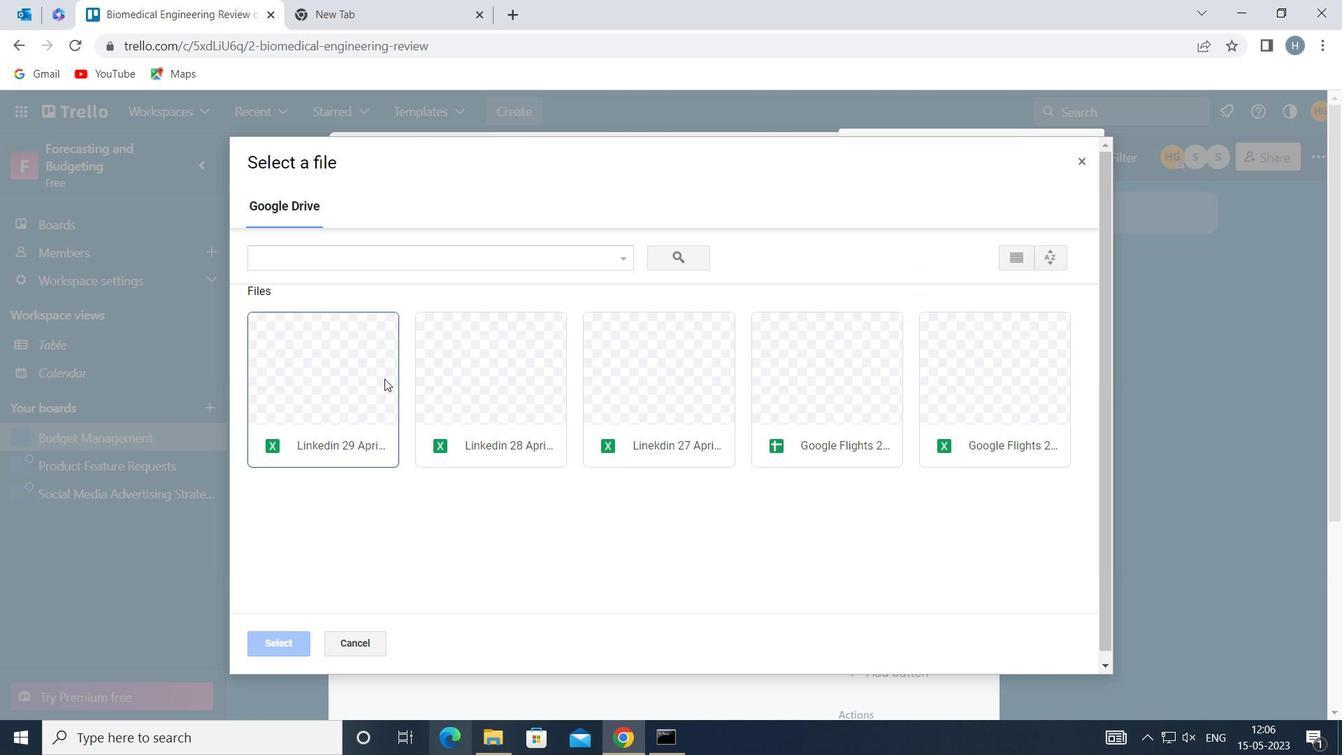 
Action: Mouse moved to (280, 641)
Screenshot: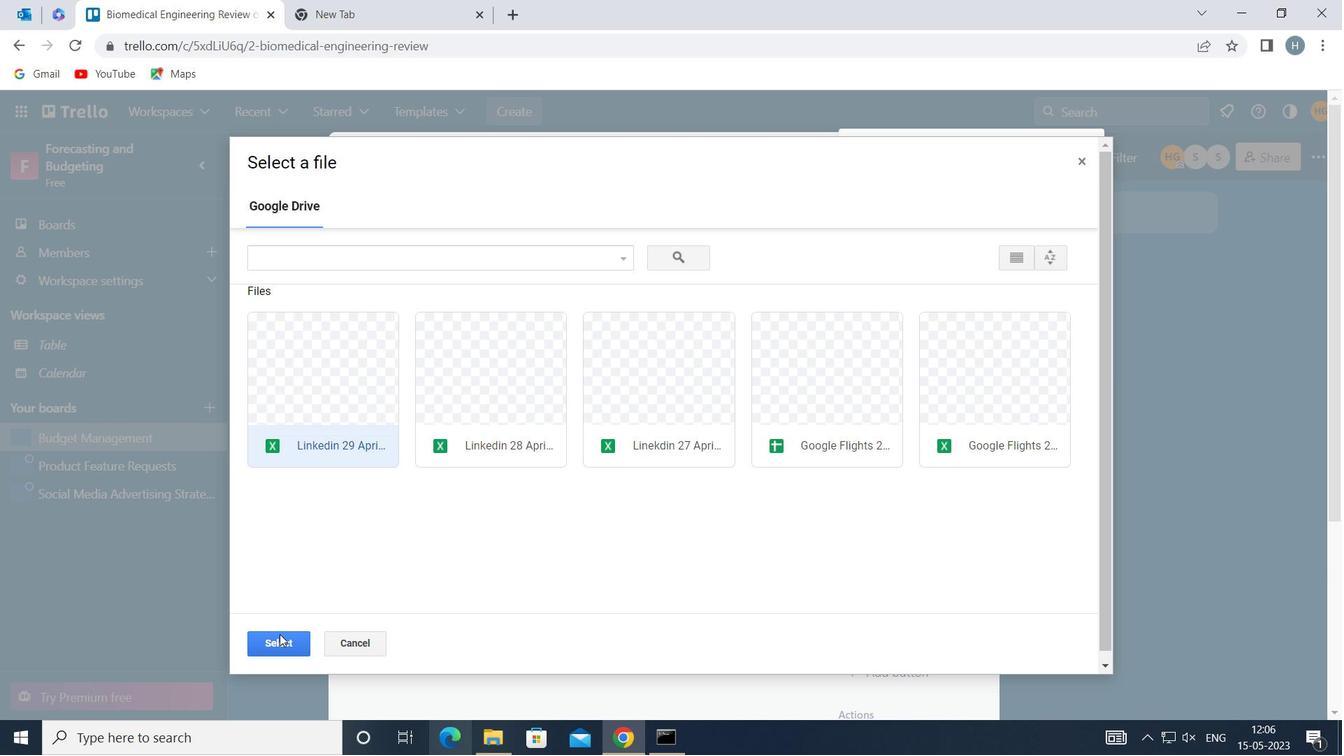 
Action: Mouse pressed left at (280, 641)
Screenshot: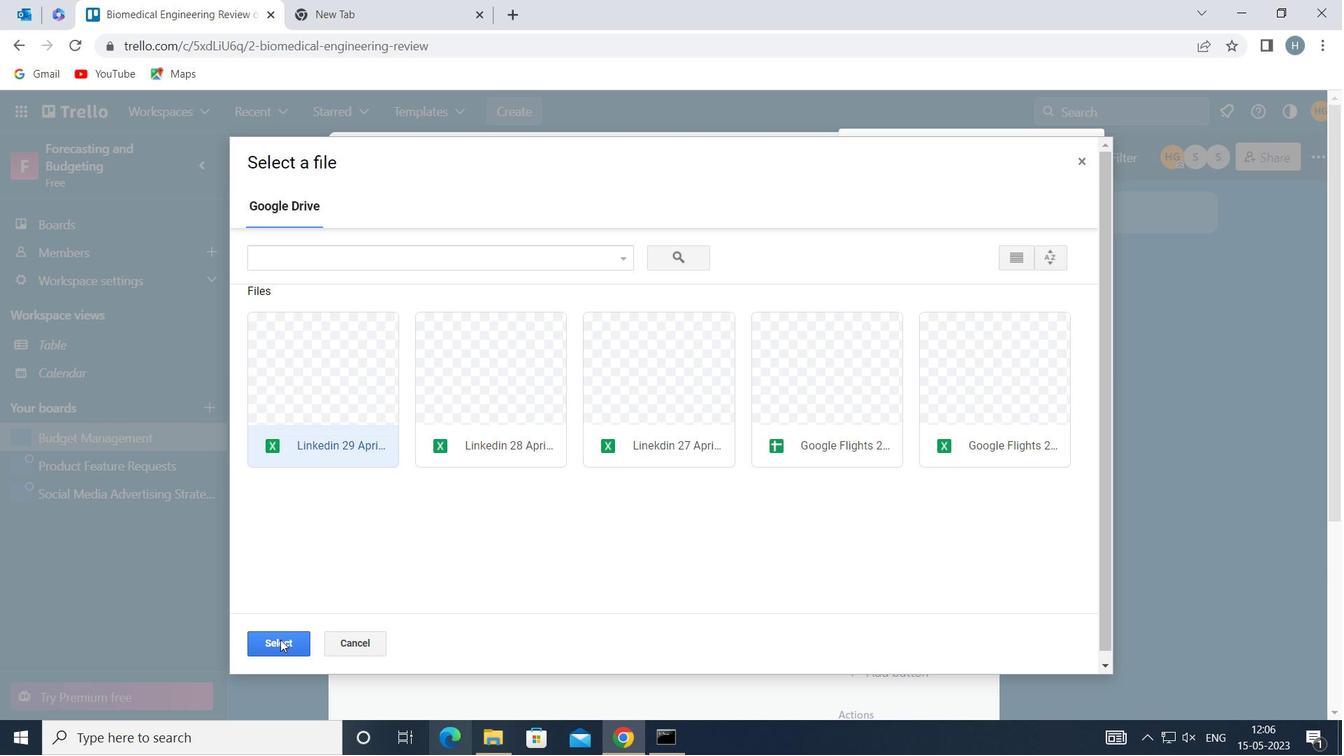 
Action: Mouse moved to (918, 474)
Screenshot: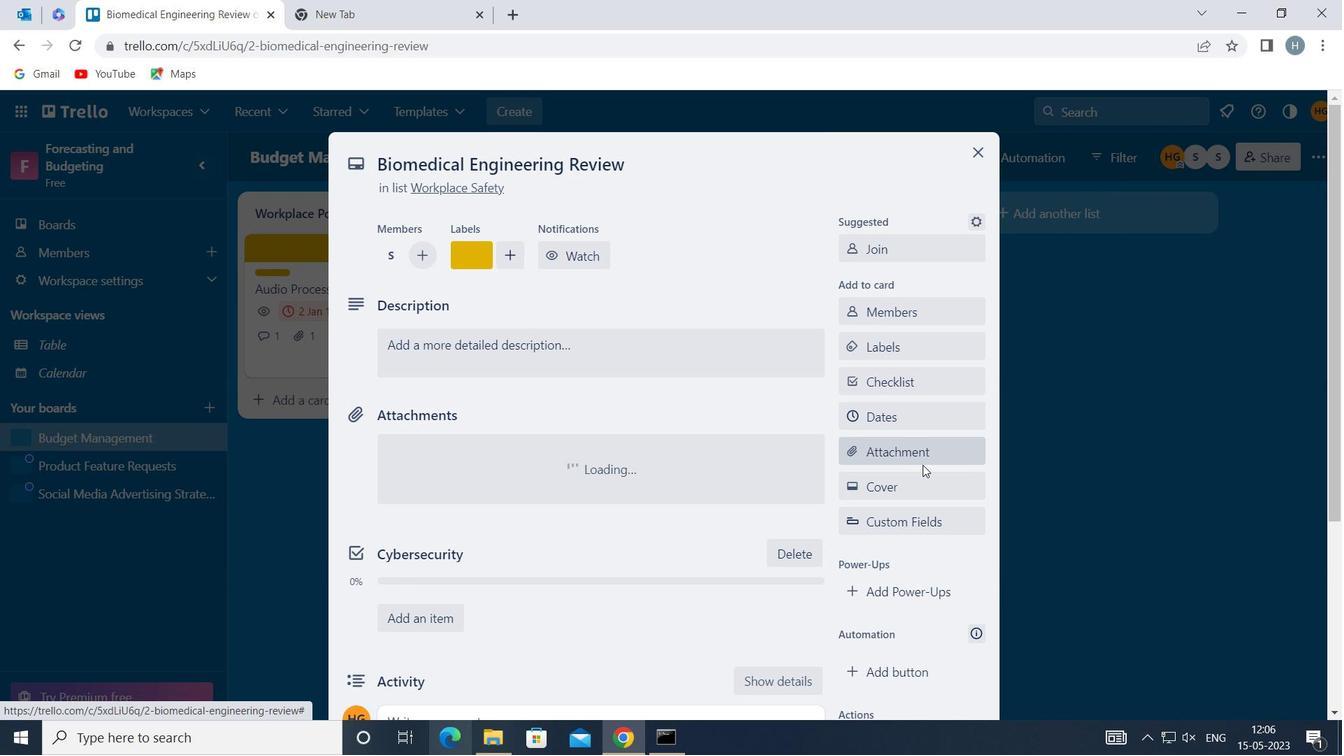 
Action: Mouse pressed left at (918, 474)
Screenshot: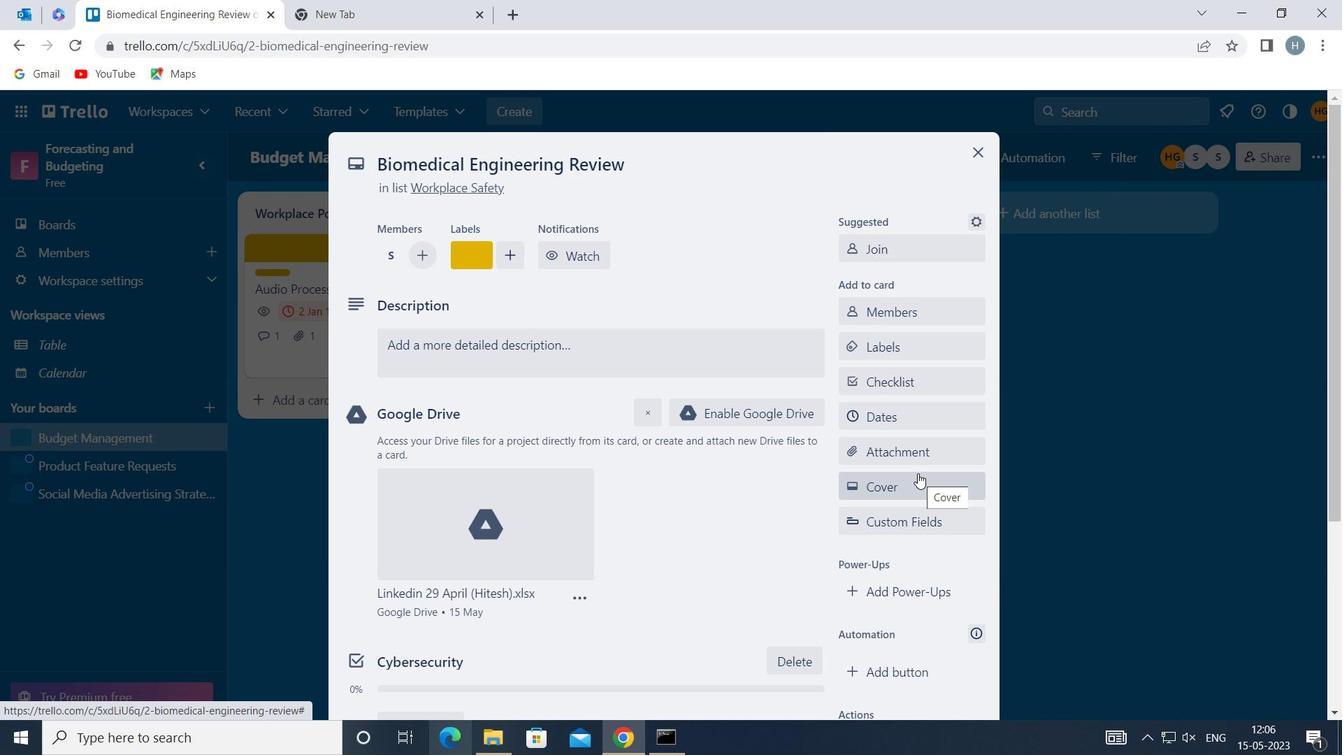 
Action: Mouse moved to (920, 374)
Screenshot: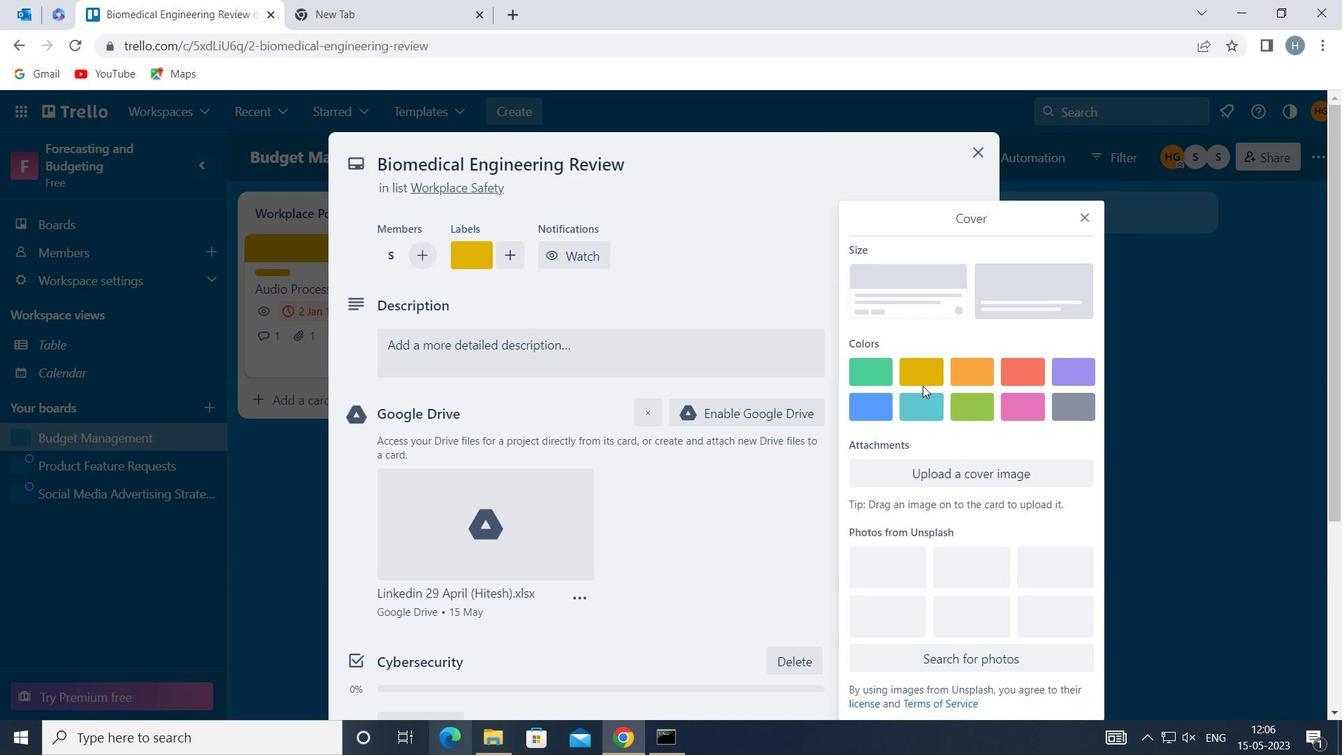 
Action: Mouse pressed left at (920, 374)
Screenshot: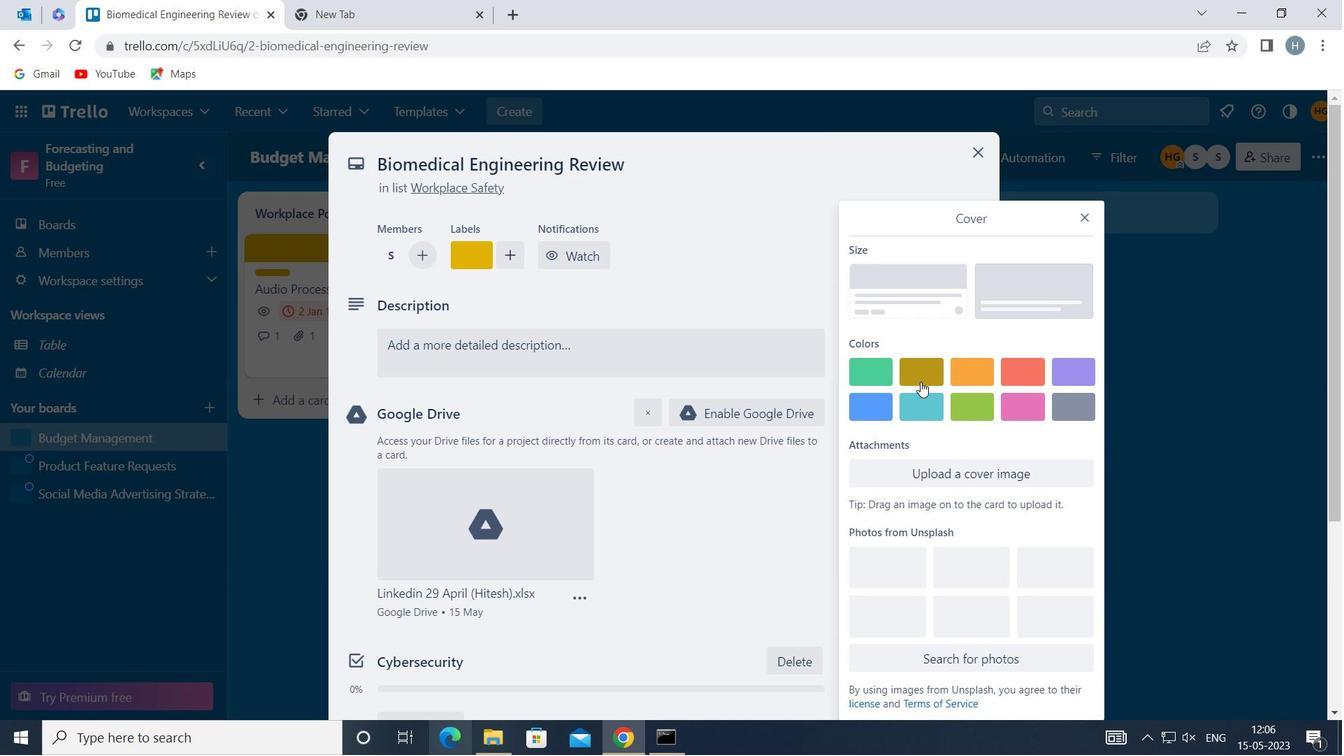 
Action: Mouse moved to (1085, 181)
Screenshot: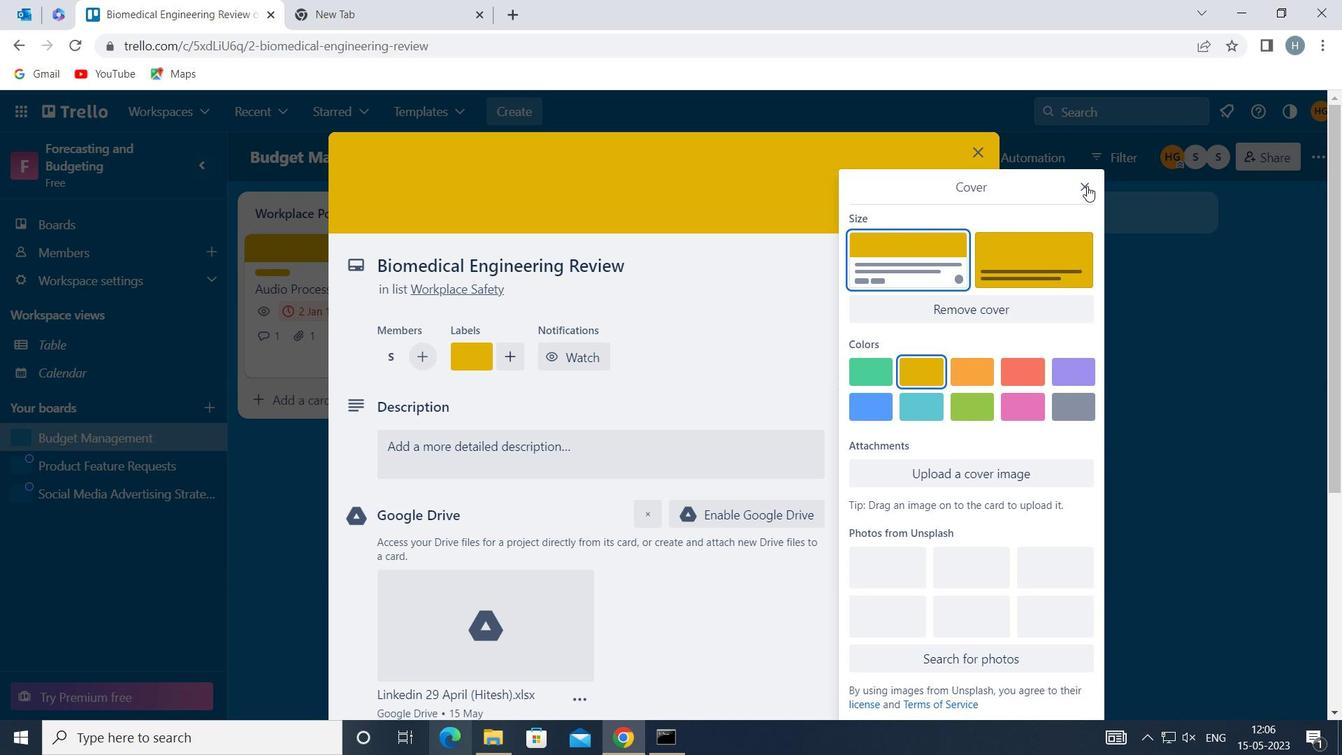 
Action: Mouse pressed left at (1085, 181)
Screenshot: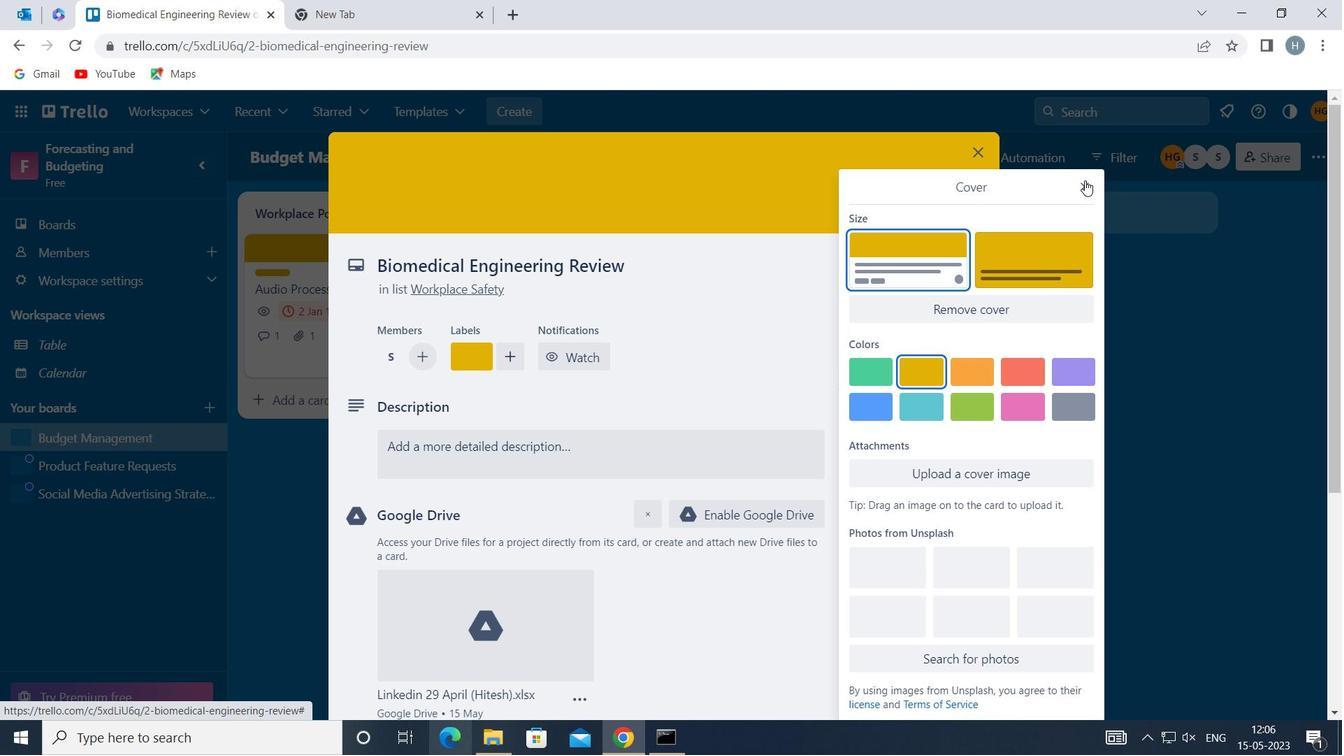 
Action: Mouse moved to (638, 443)
Screenshot: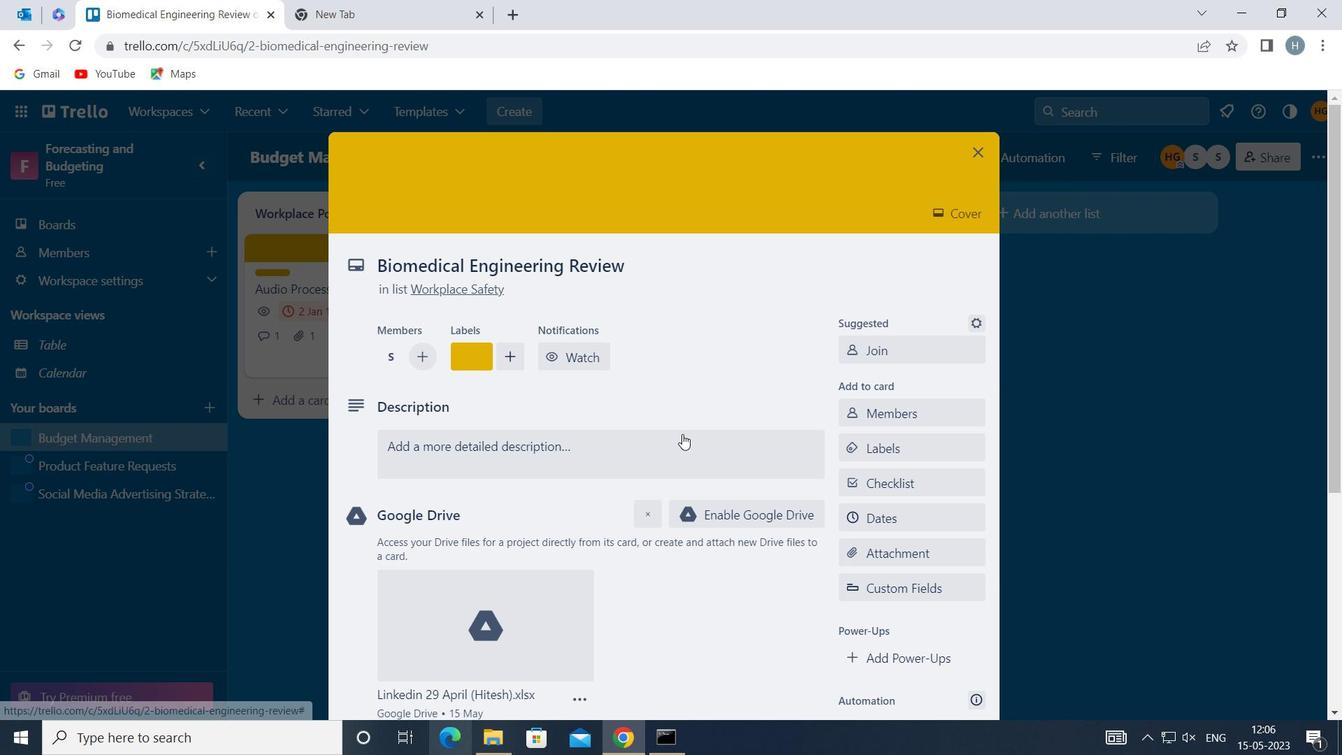 
Action: Mouse pressed left at (638, 443)
Screenshot: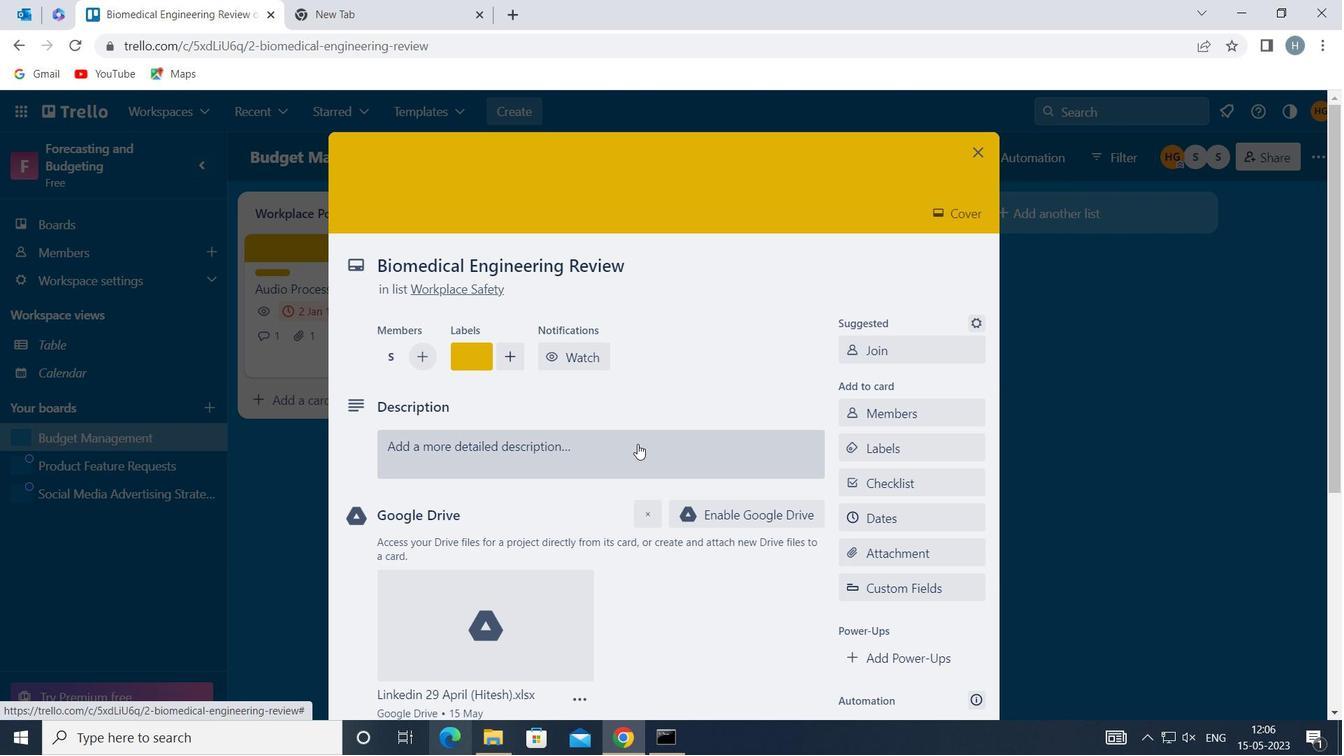 
Action: Mouse moved to (572, 518)
Screenshot: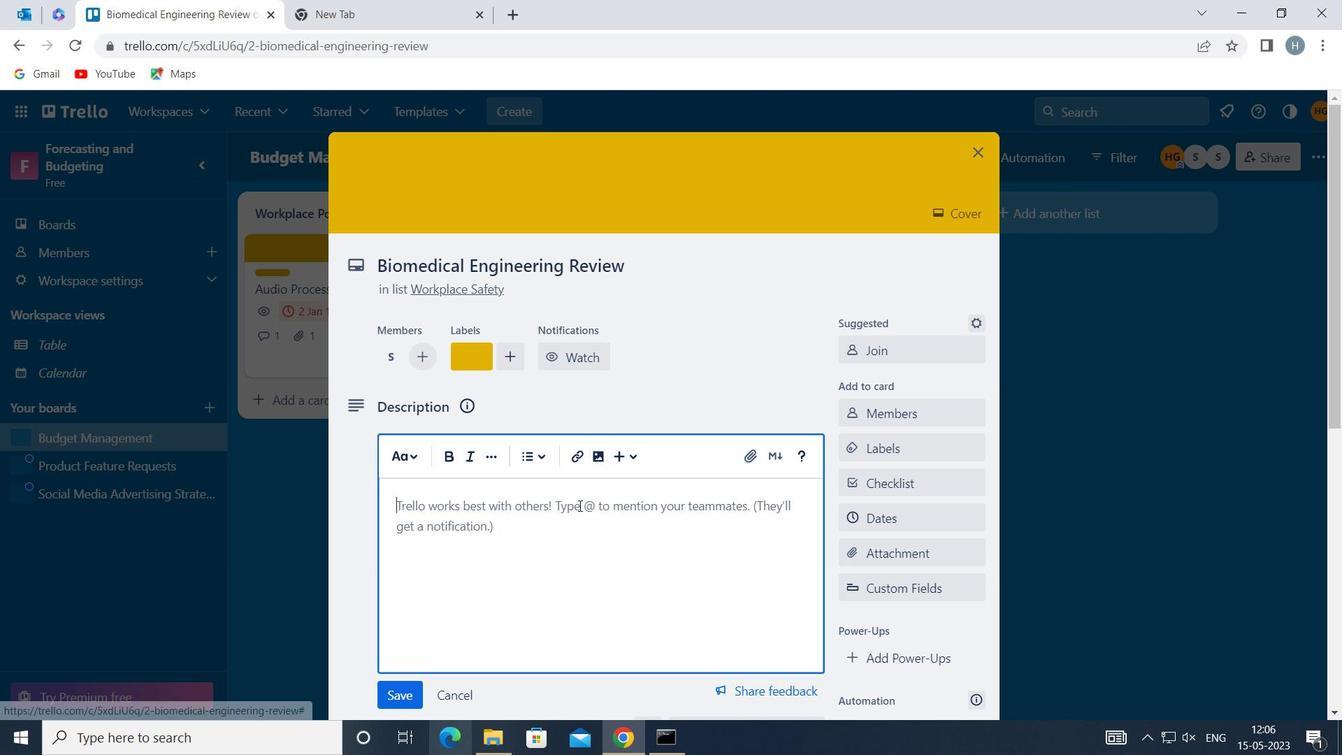 
Action: Key pressed <Key.shift>CONDUCT<Key.space>TEAM<Key.space>TRAINING<Key.space>SESSION<Key.space>ON<Key.space>ACTIVE<Key.space>LISTENING<Key.space>AND<Key.space>EMPATHY<Key.space>
Screenshot: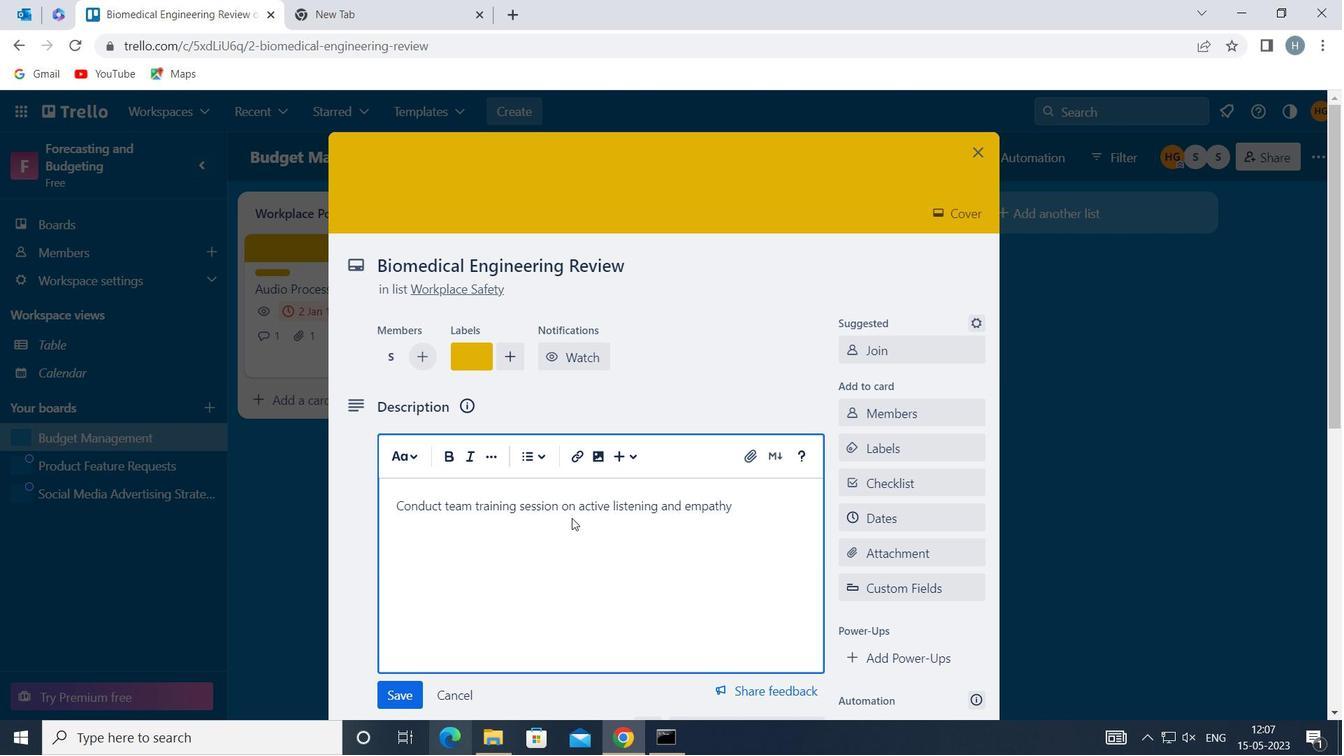
Action: Mouse moved to (397, 688)
Screenshot: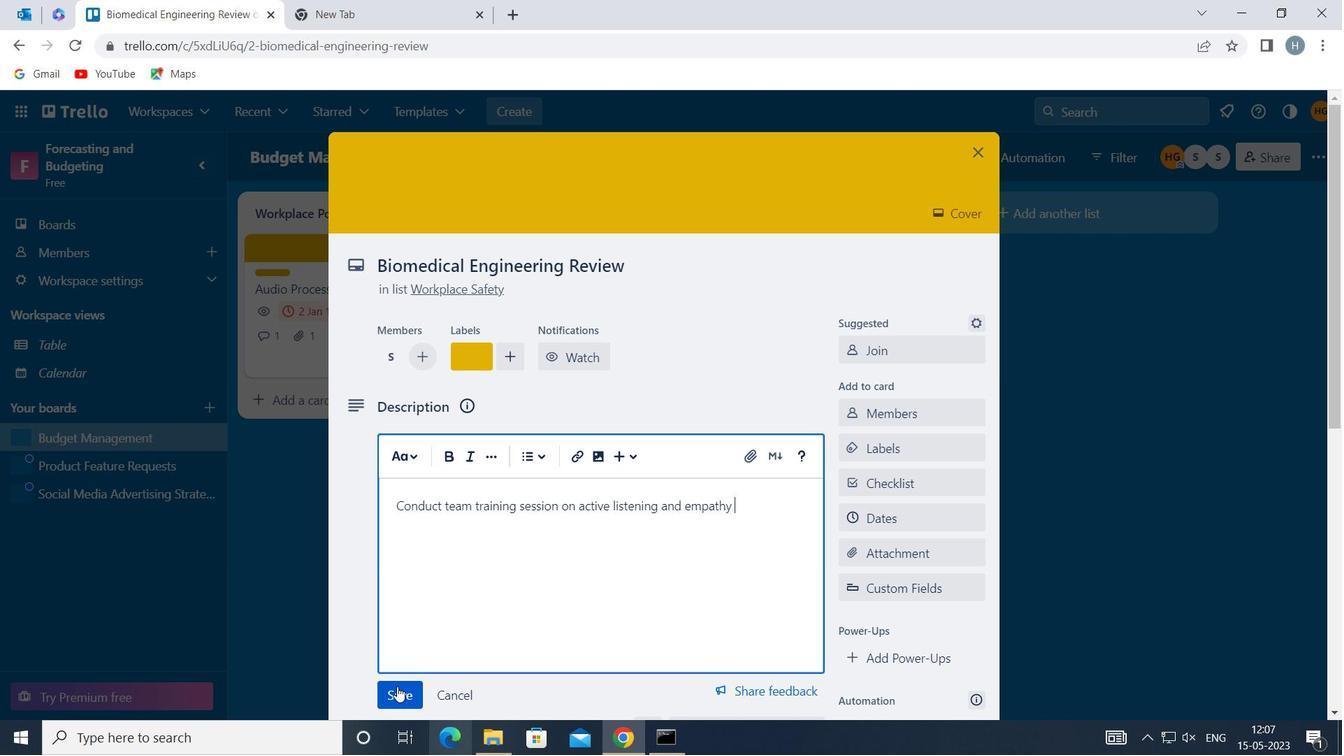 
Action: Mouse pressed left at (397, 688)
Screenshot: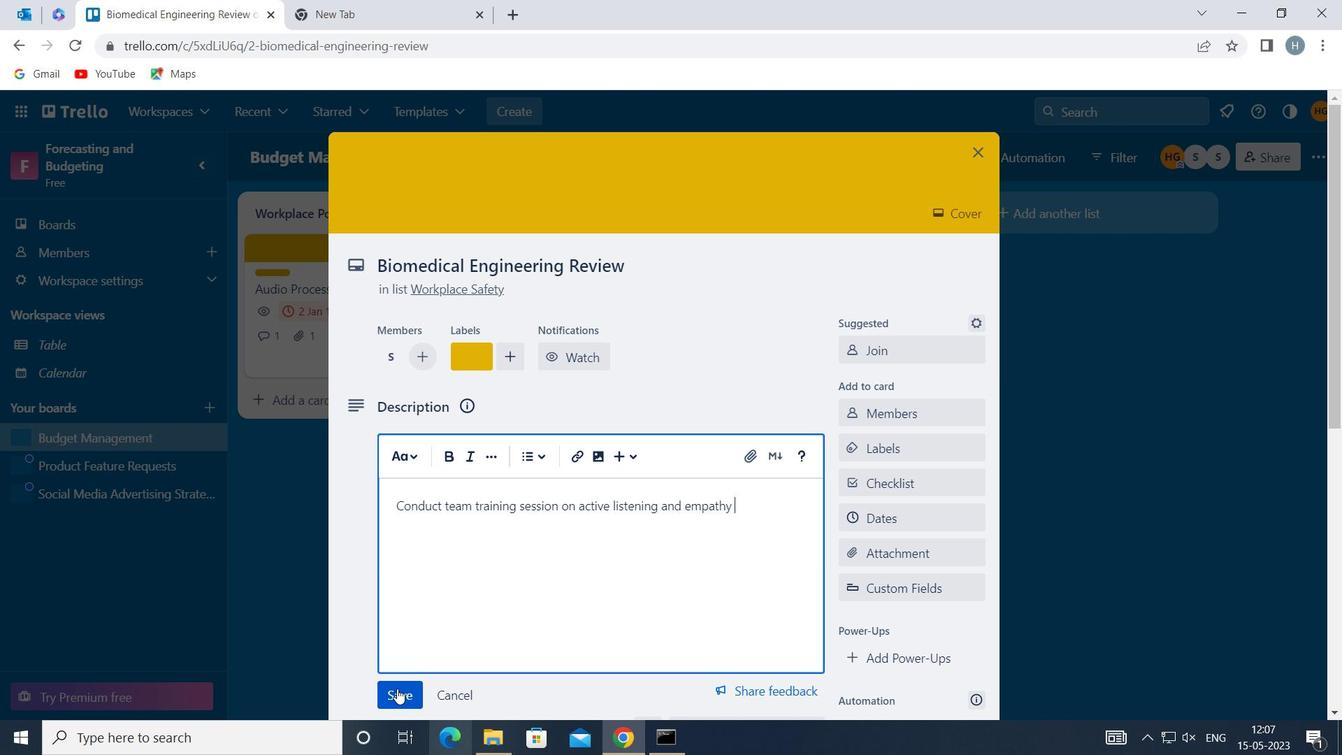 
Action: Mouse moved to (601, 506)
Screenshot: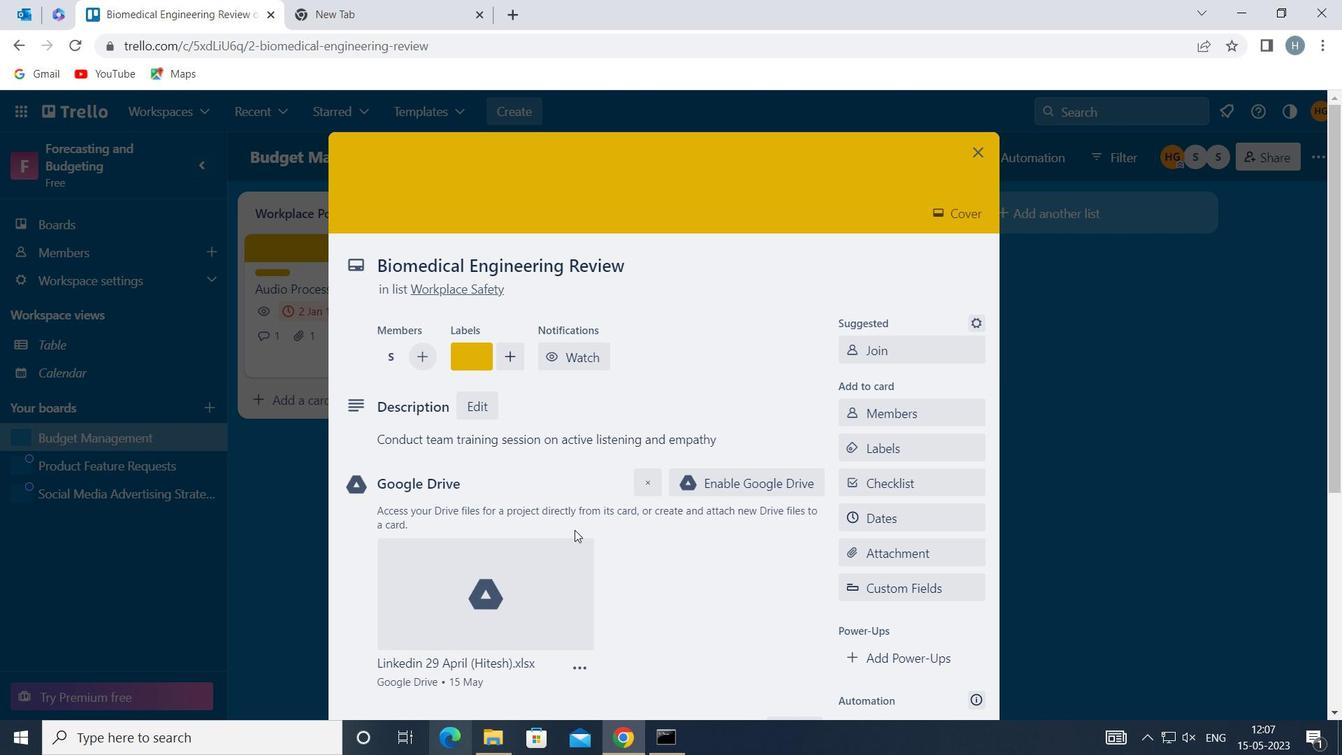 
Action: Mouse scrolled (601, 505) with delta (0, 0)
Screenshot: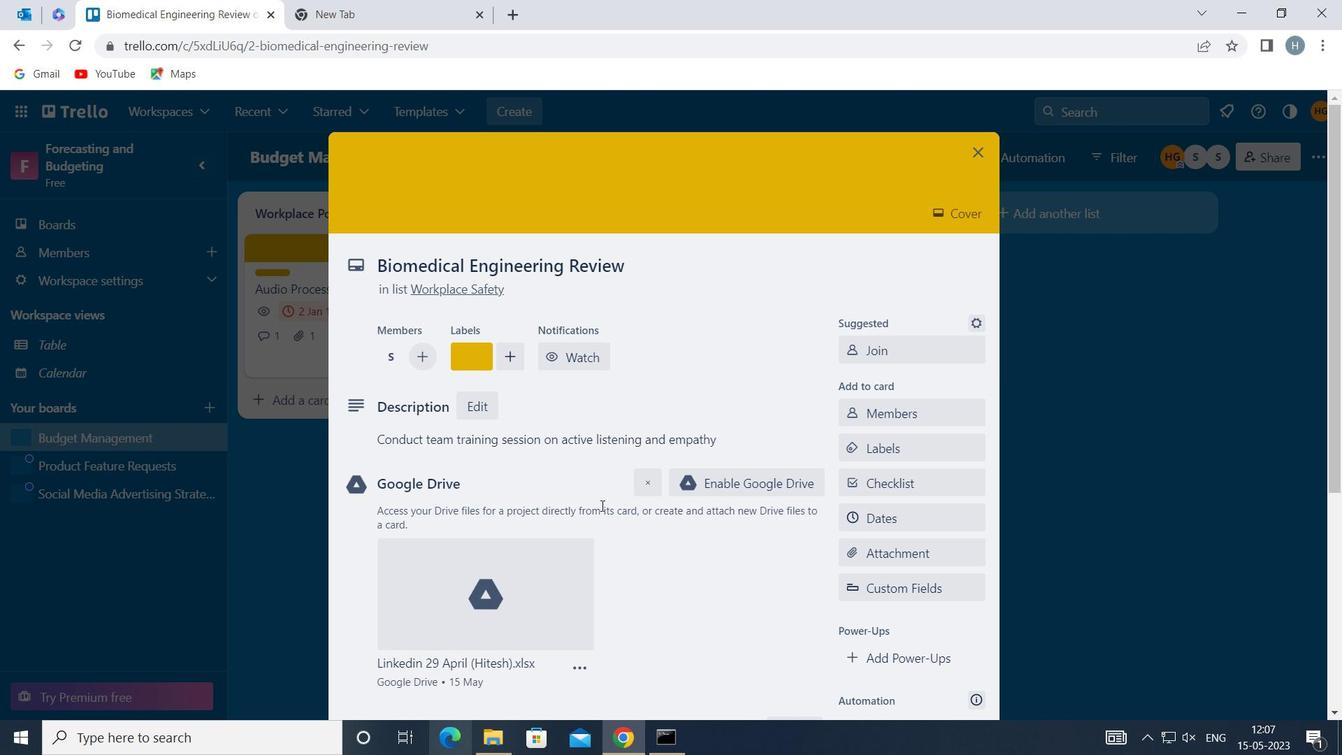 
Action: Mouse scrolled (601, 505) with delta (0, 0)
Screenshot: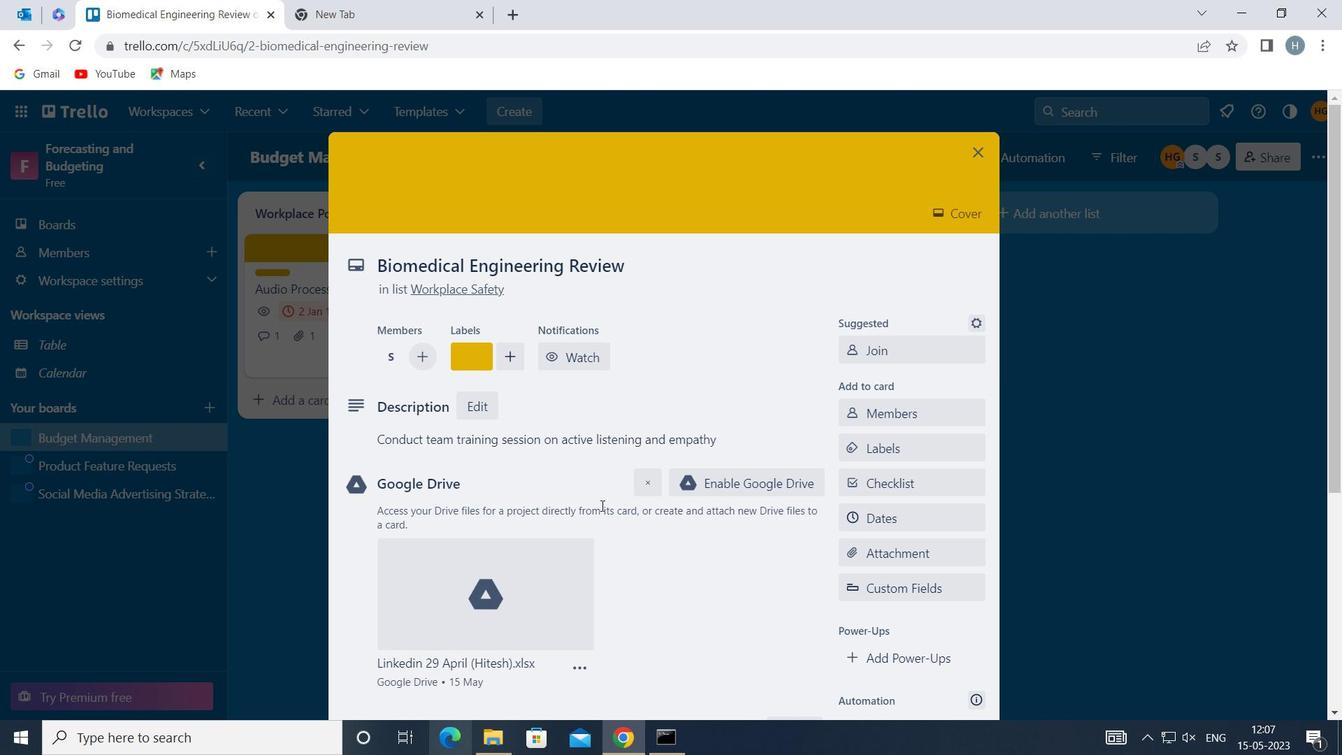 
Action: Mouse scrolled (601, 505) with delta (0, 0)
Screenshot: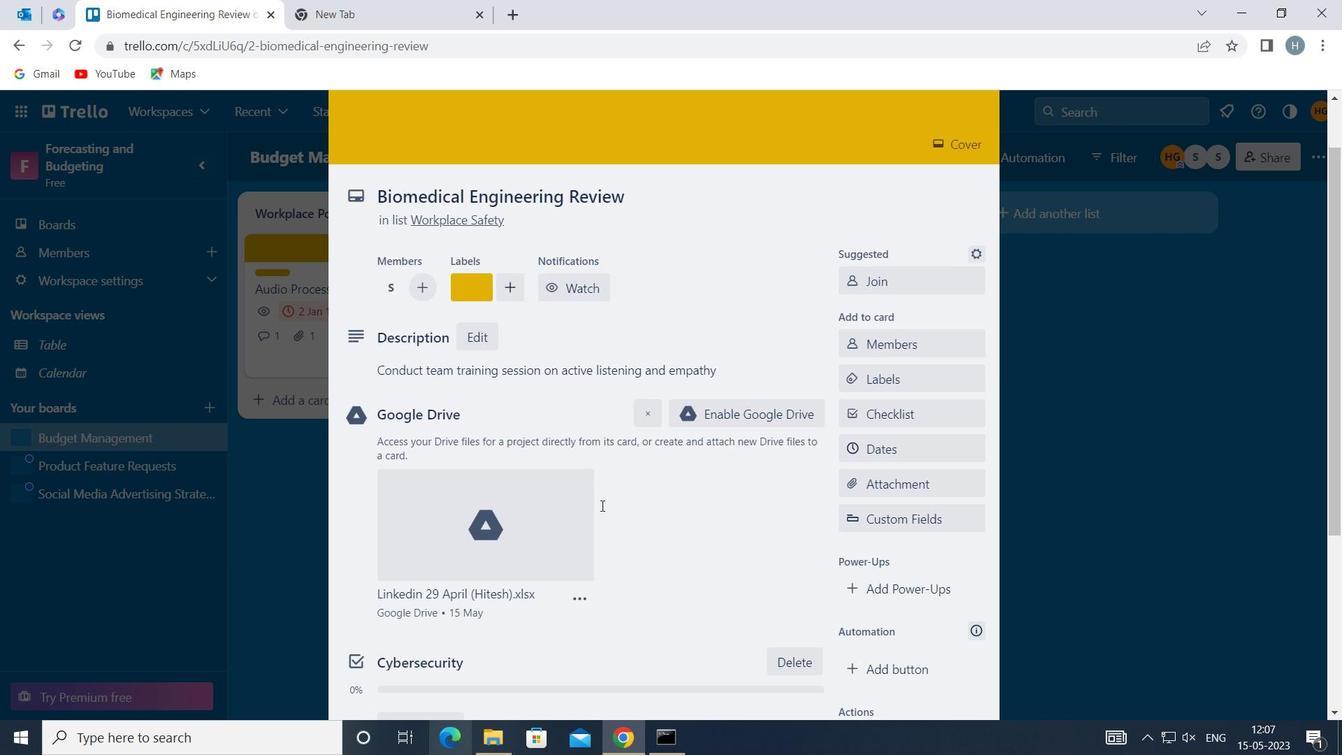 
Action: Mouse scrolled (601, 505) with delta (0, 0)
Screenshot: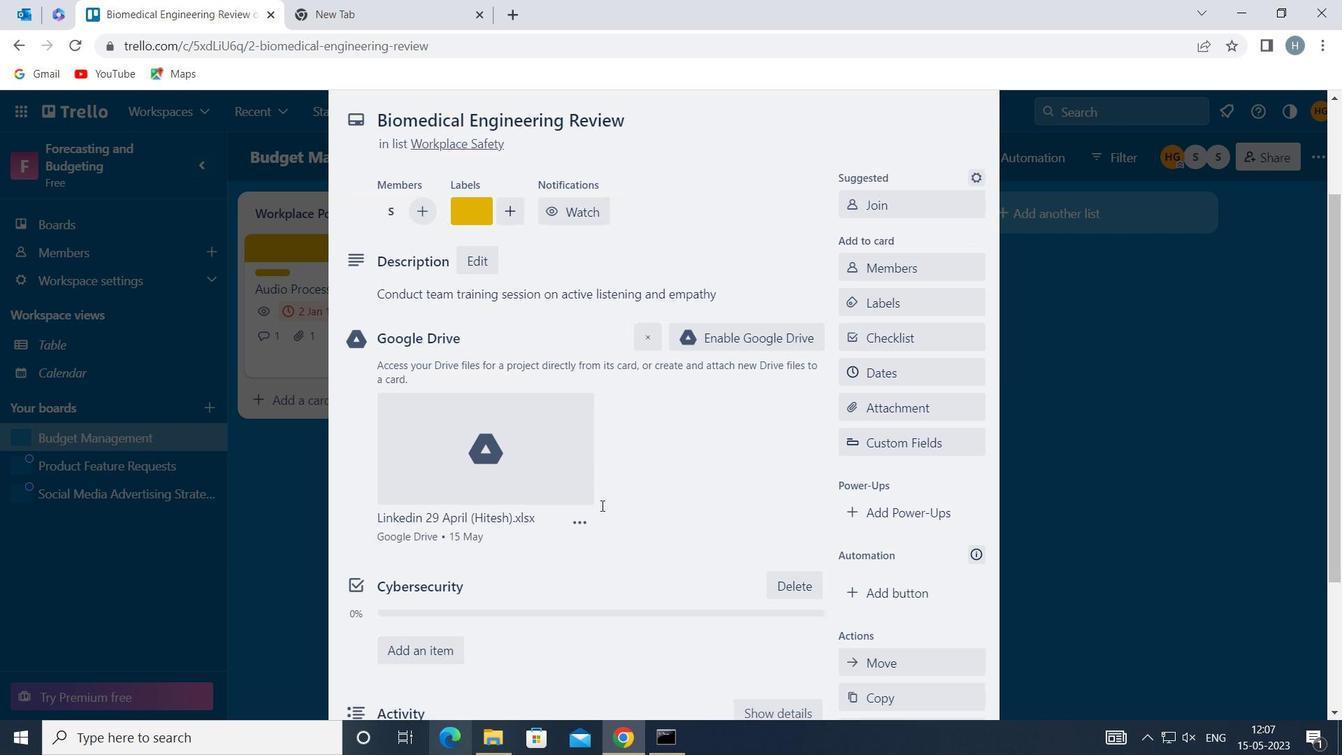 
Action: Mouse moved to (599, 546)
Screenshot: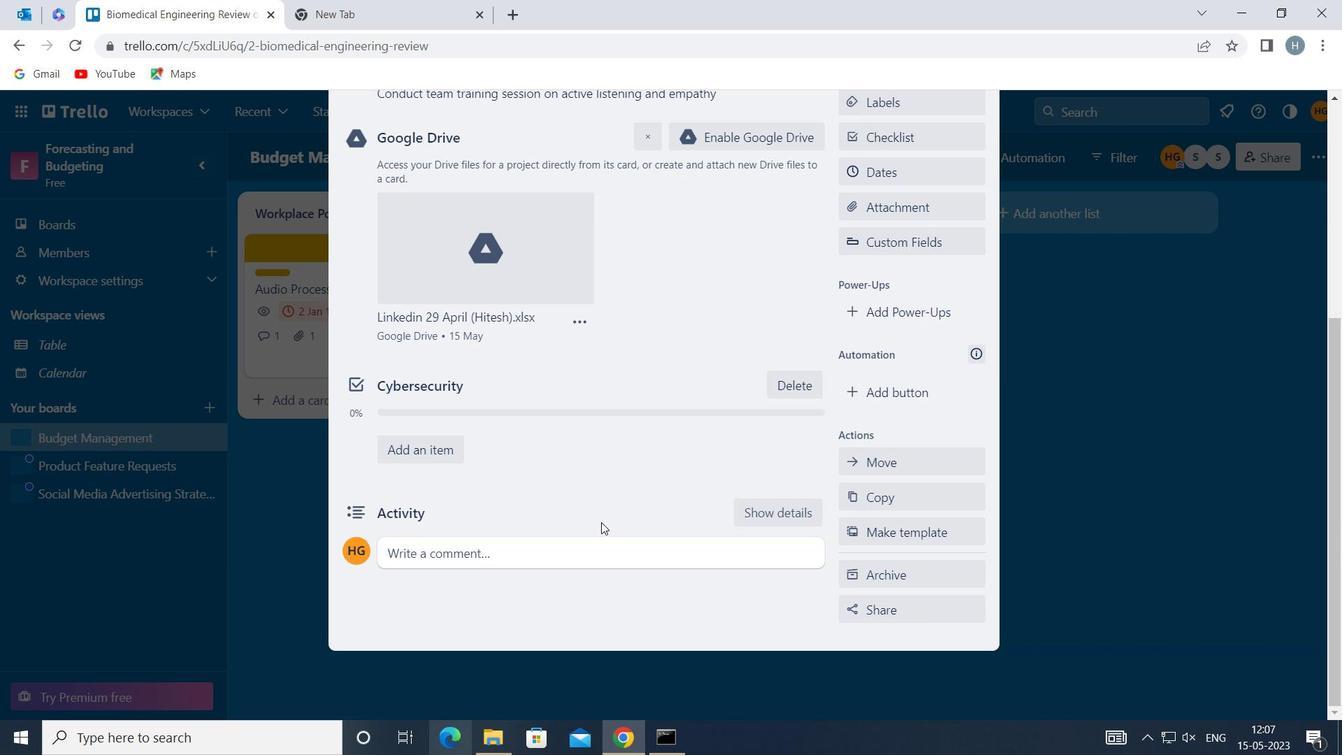 
Action: Mouse pressed left at (599, 546)
Screenshot: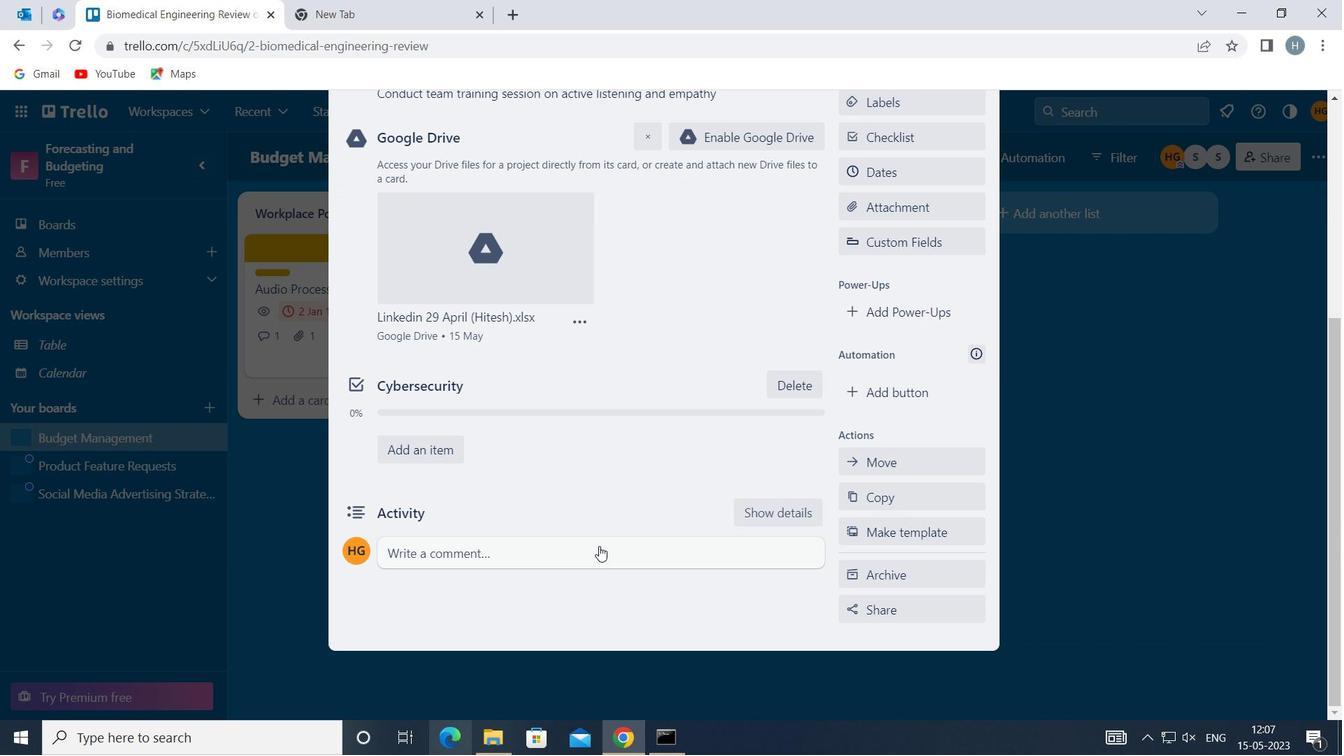 
Action: Mouse moved to (531, 577)
Screenshot: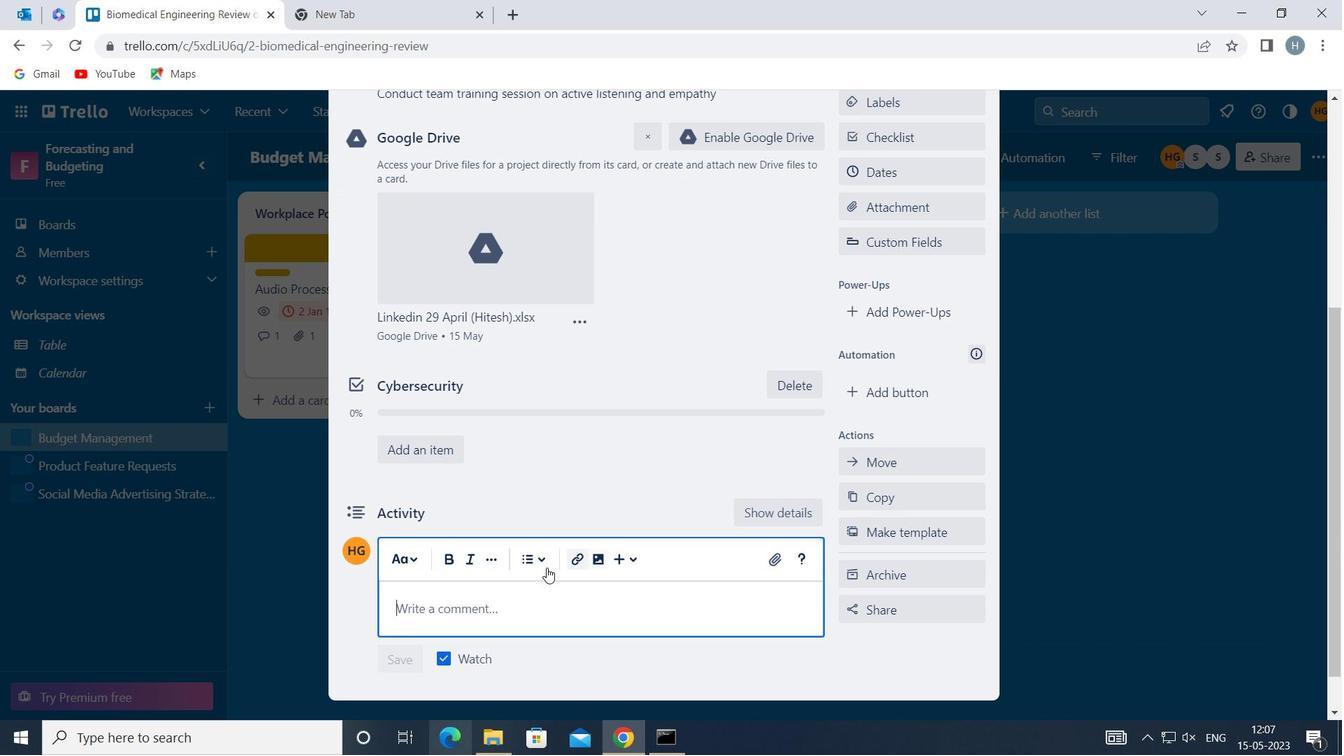 
Action: Key pressed <Key.shift>GIVEN<Key.space>THE<Key.space>POTENTIAL<Key.space>IMPACT<Key.space>OF<Key.space>THIS<Key.space>TASK<Key.space>ON<Key.space>OUR<Key.space>TEAM<Key.space>WORKLOAD<Key.space><Key.backspace>,<Key.space>LET<Key.space>US<Key.space>ENSURE<Key.space>THAT<Key.space>WE<Key.space>HAVE<Key.space>A<Key.space>CLEAR<Key.space>PLAN<Key.space>FOR<Key.space>MANAGING<Key.space>OUR<Key.space>TIME<Key.space>AND<Key.space>RESOURCES
Screenshot: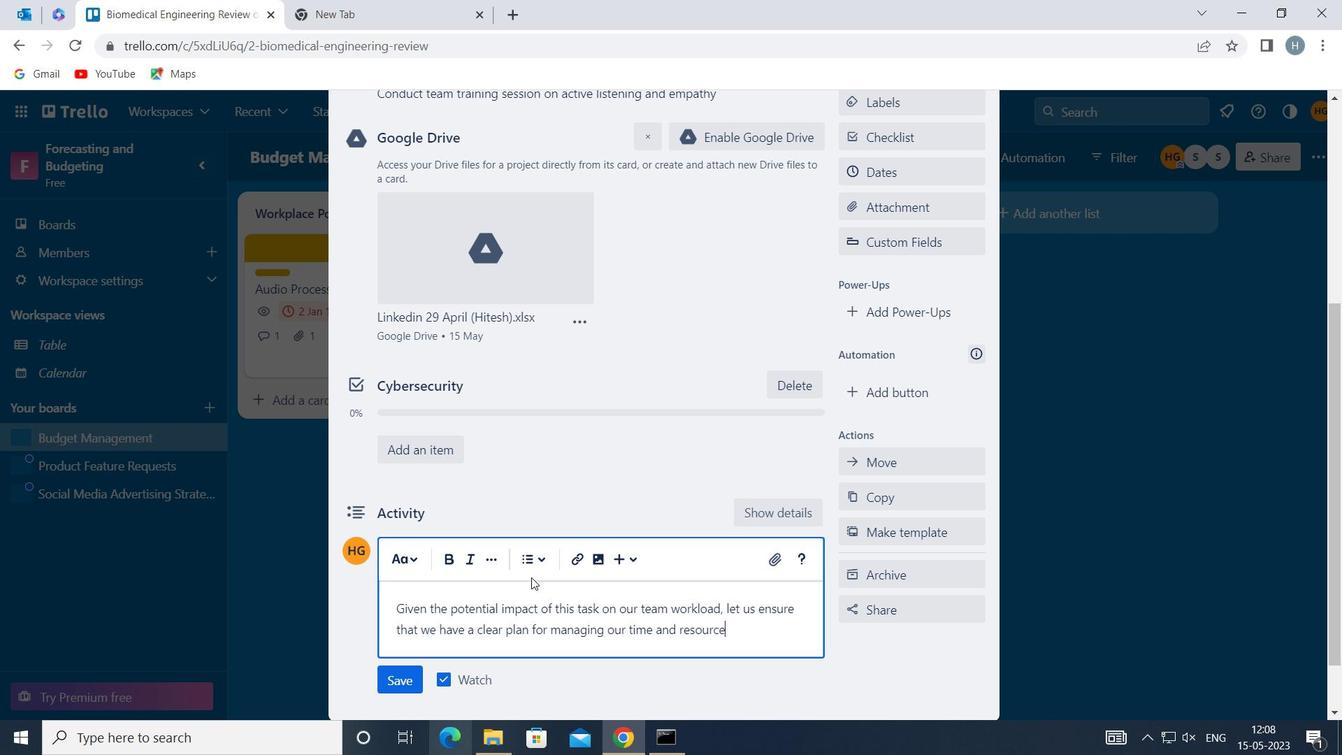 
Action: Mouse moved to (404, 675)
Screenshot: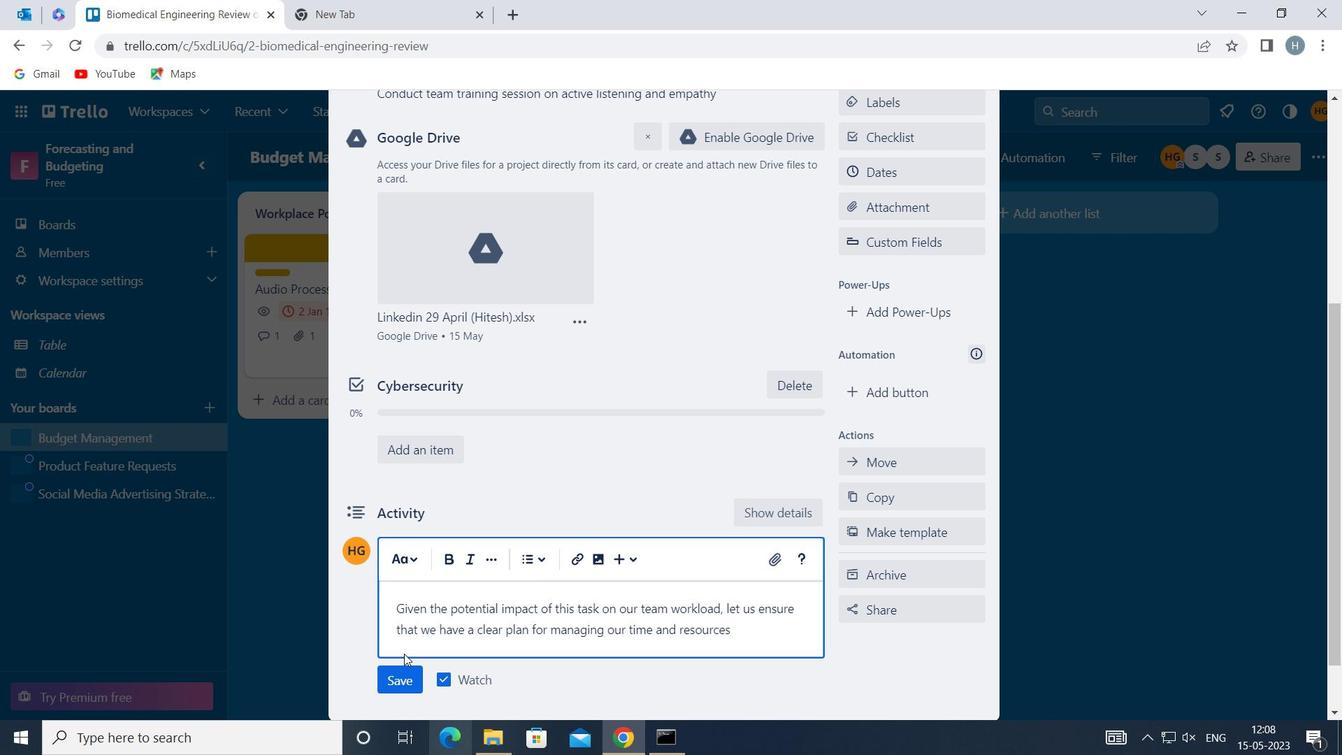 
Action: Mouse pressed left at (404, 675)
Screenshot: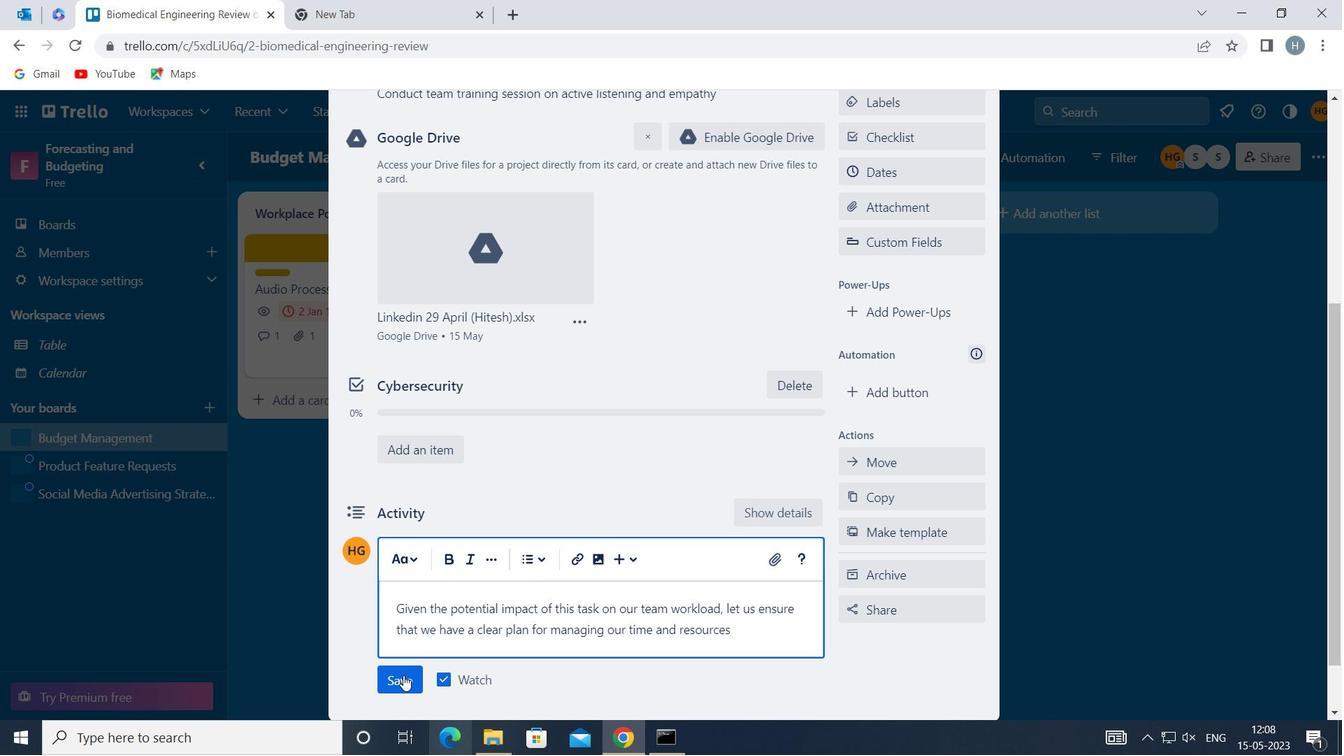 
Action: Mouse moved to (881, 177)
Screenshot: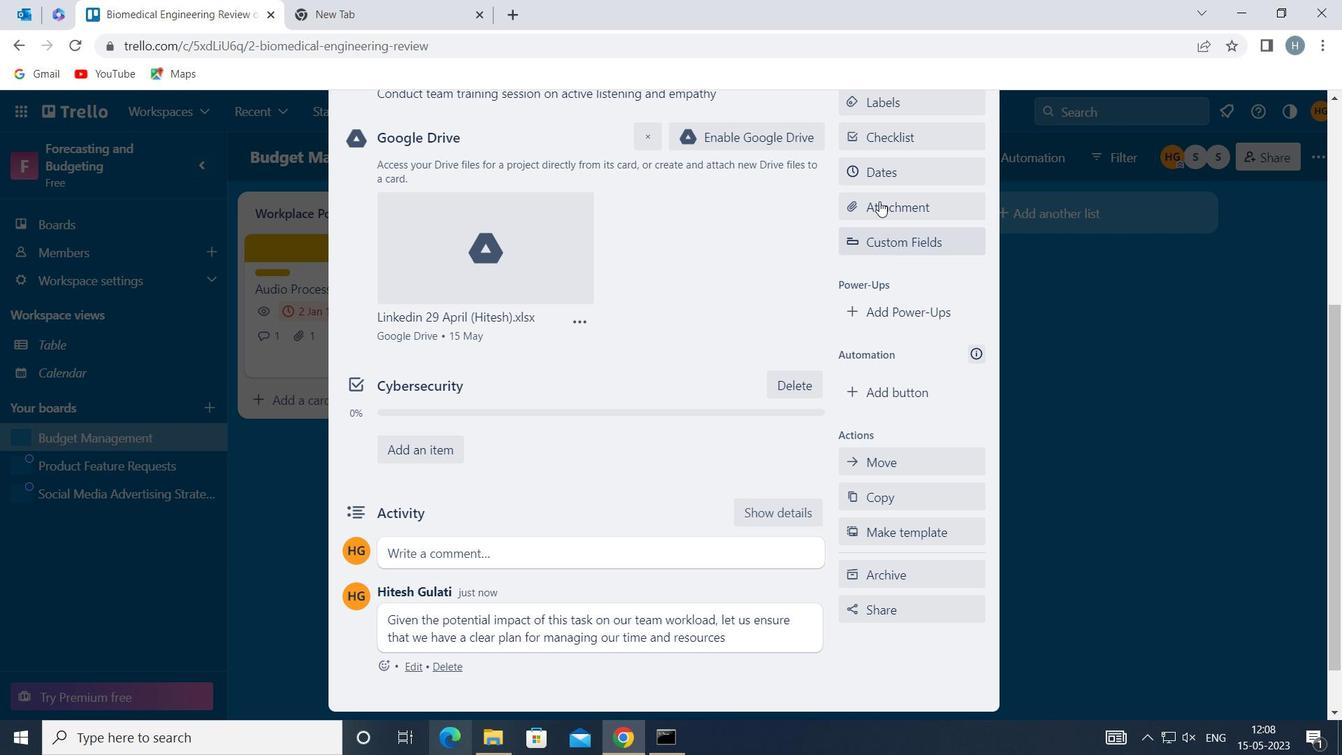 
Action: Mouse pressed left at (881, 177)
Screenshot: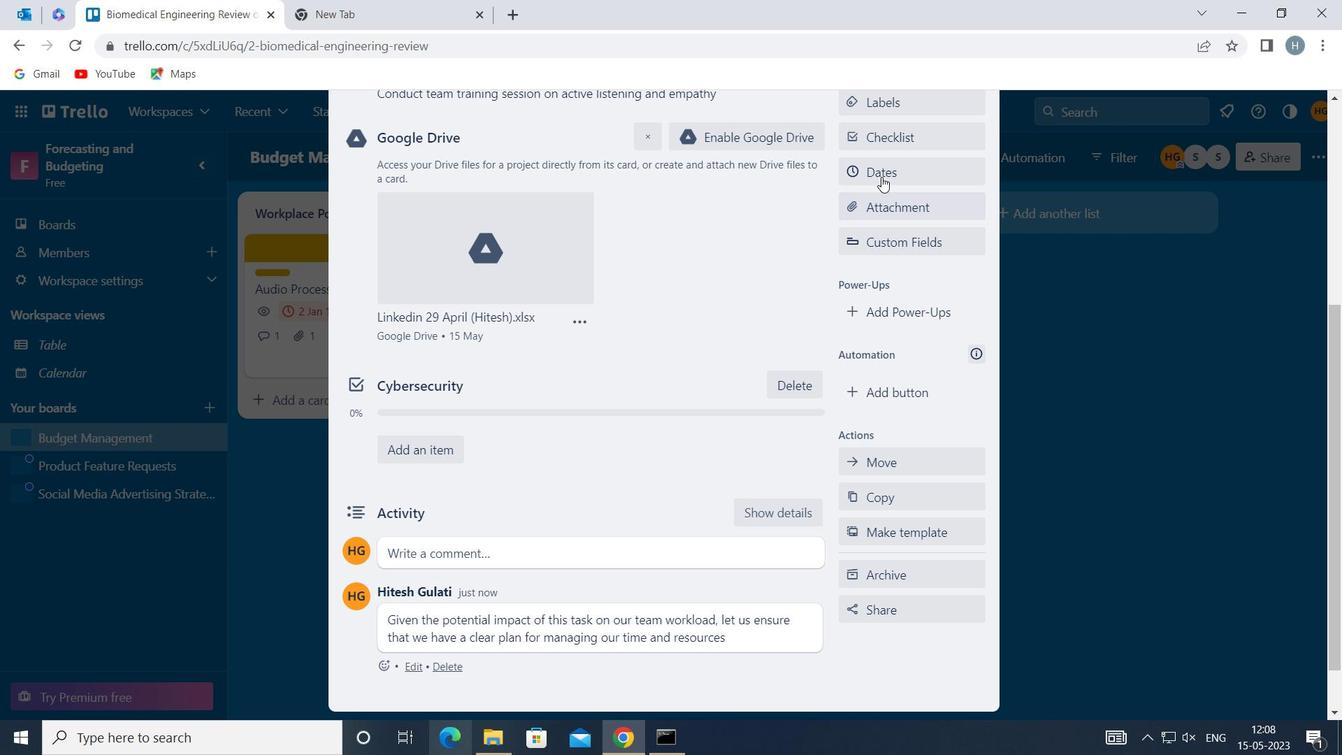 
Action: Mouse moved to (857, 466)
Screenshot: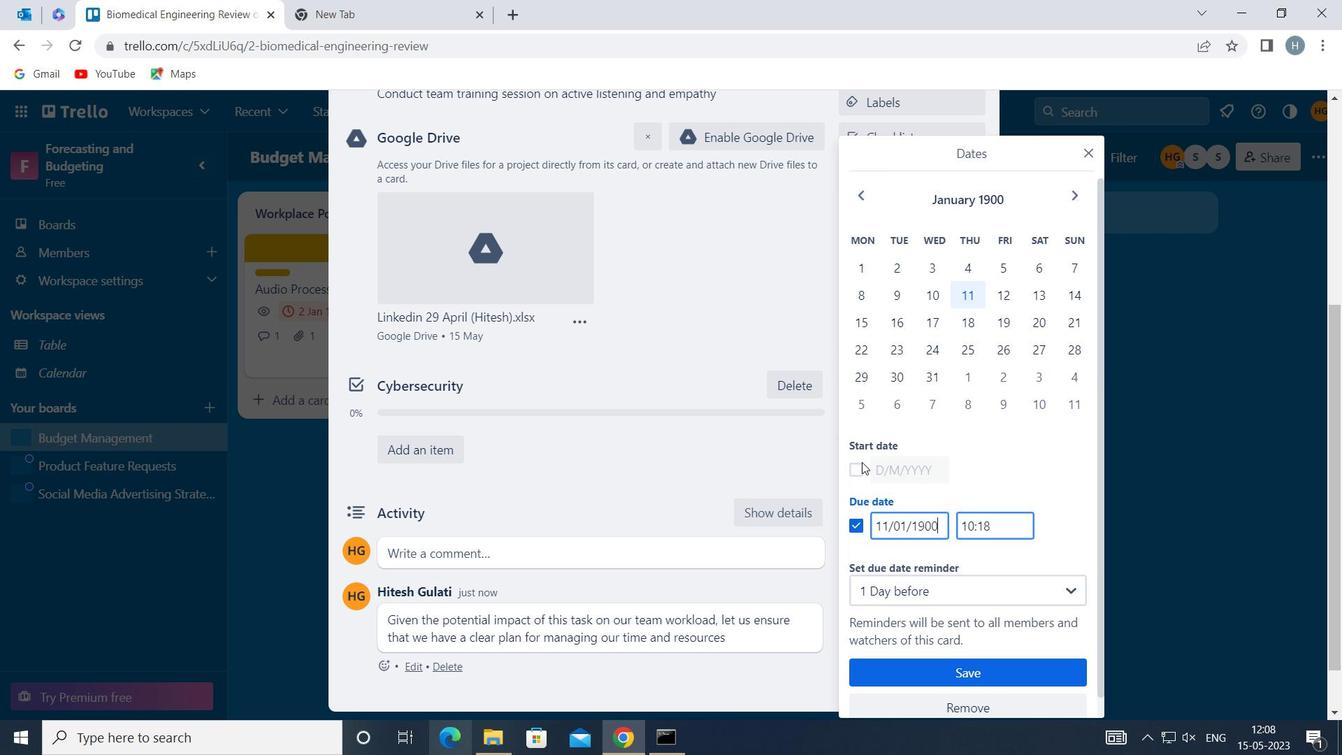 
Action: Mouse pressed left at (857, 466)
Screenshot: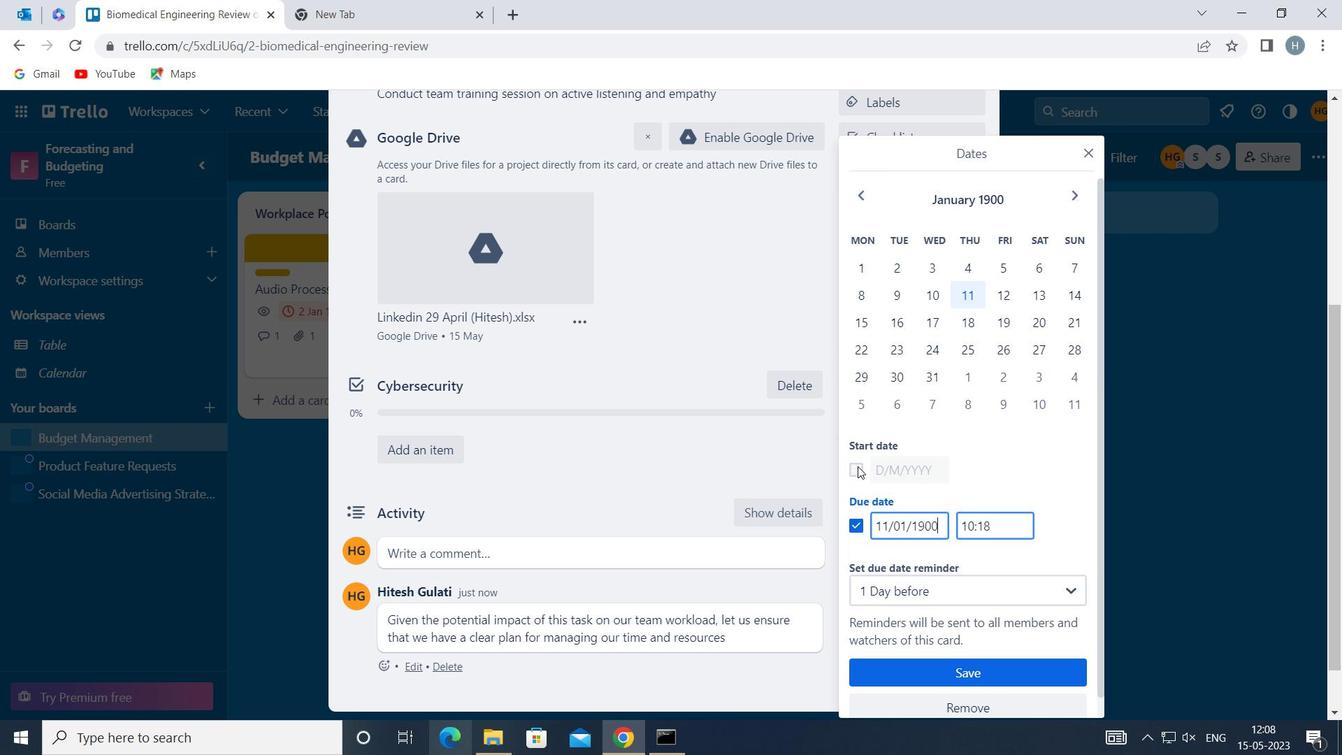 
Action: Mouse moved to (880, 462)
Screenshot: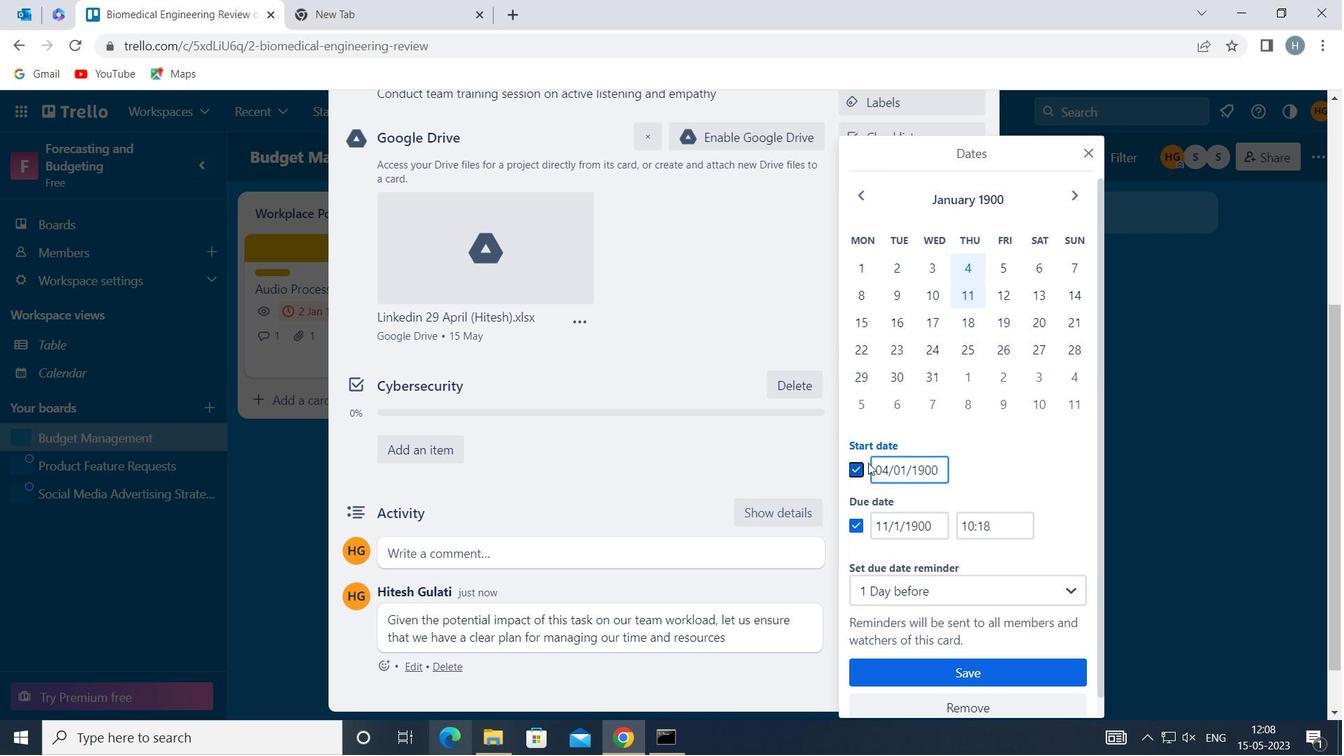 
Action: Mouse pressed left at (880, 462)
Screenshot: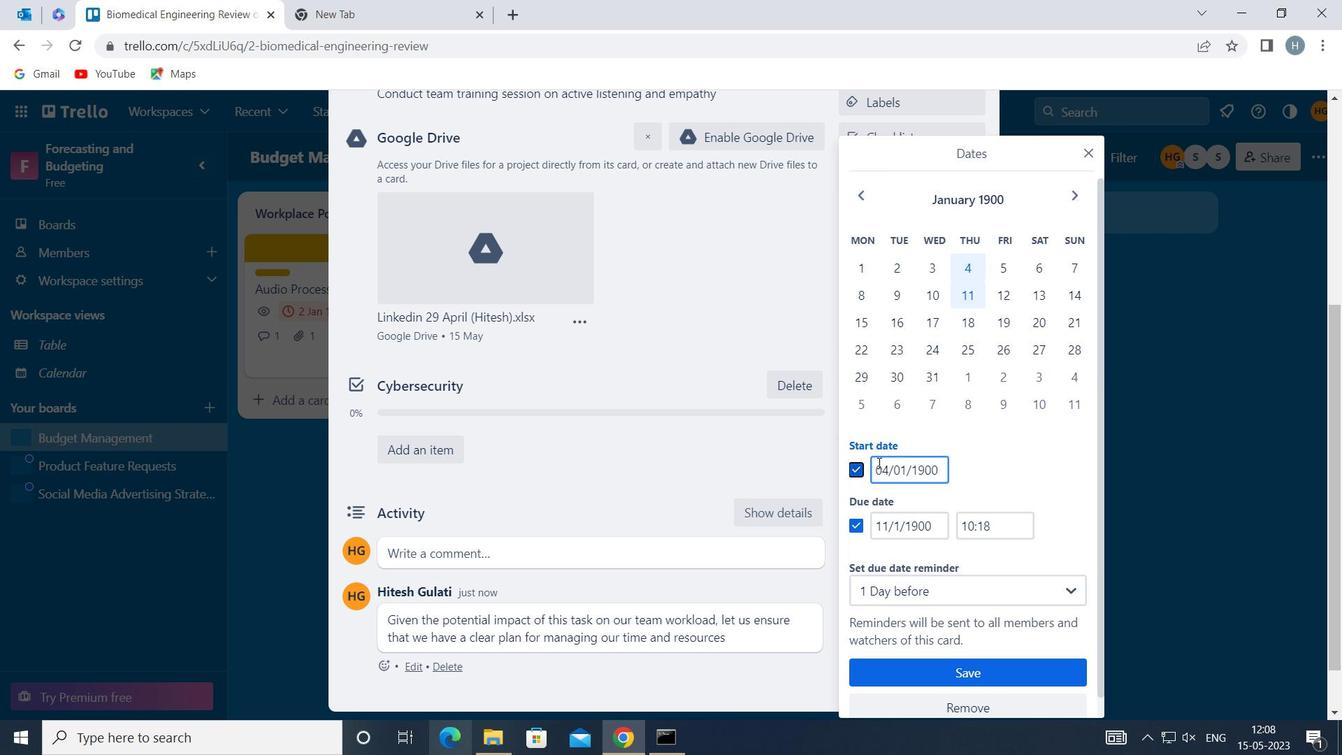 
Action: Key pressed <Key.backspace>5
Screenshot: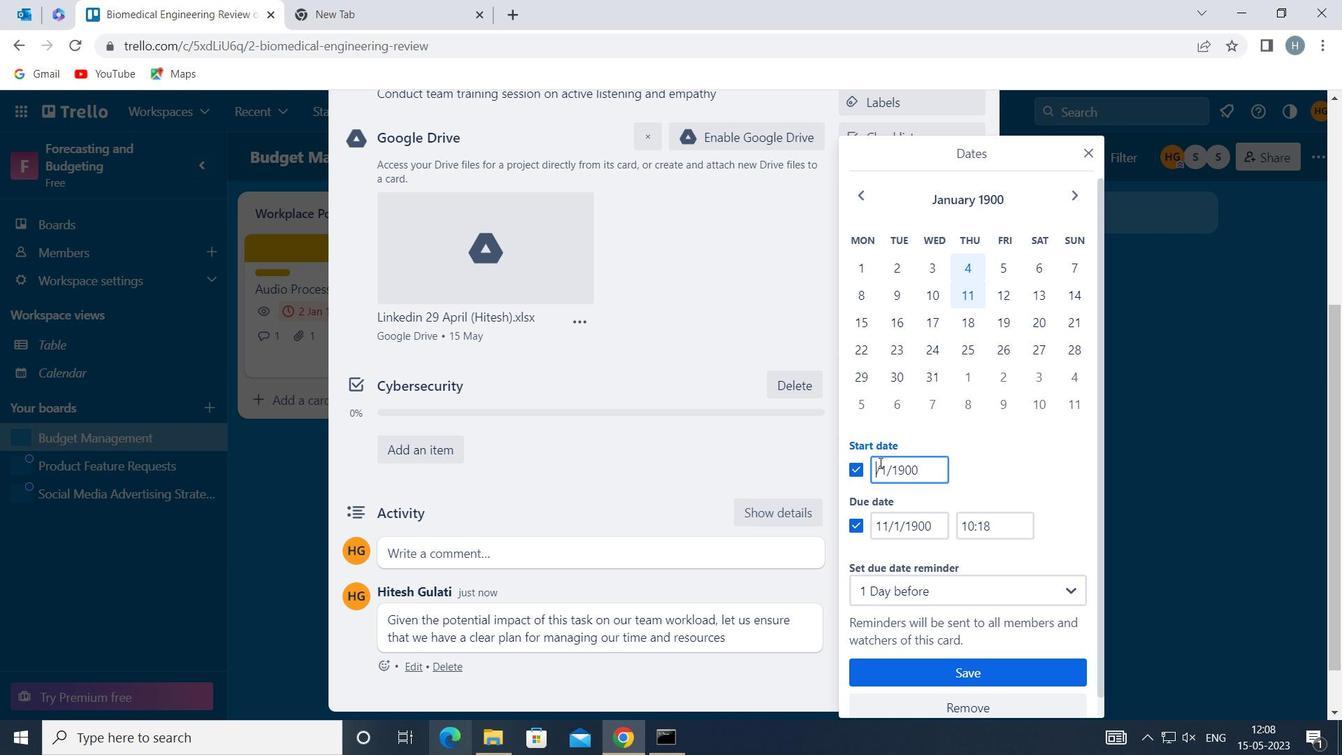 
Action: Mouse moved to (877, 518)
Screenshot: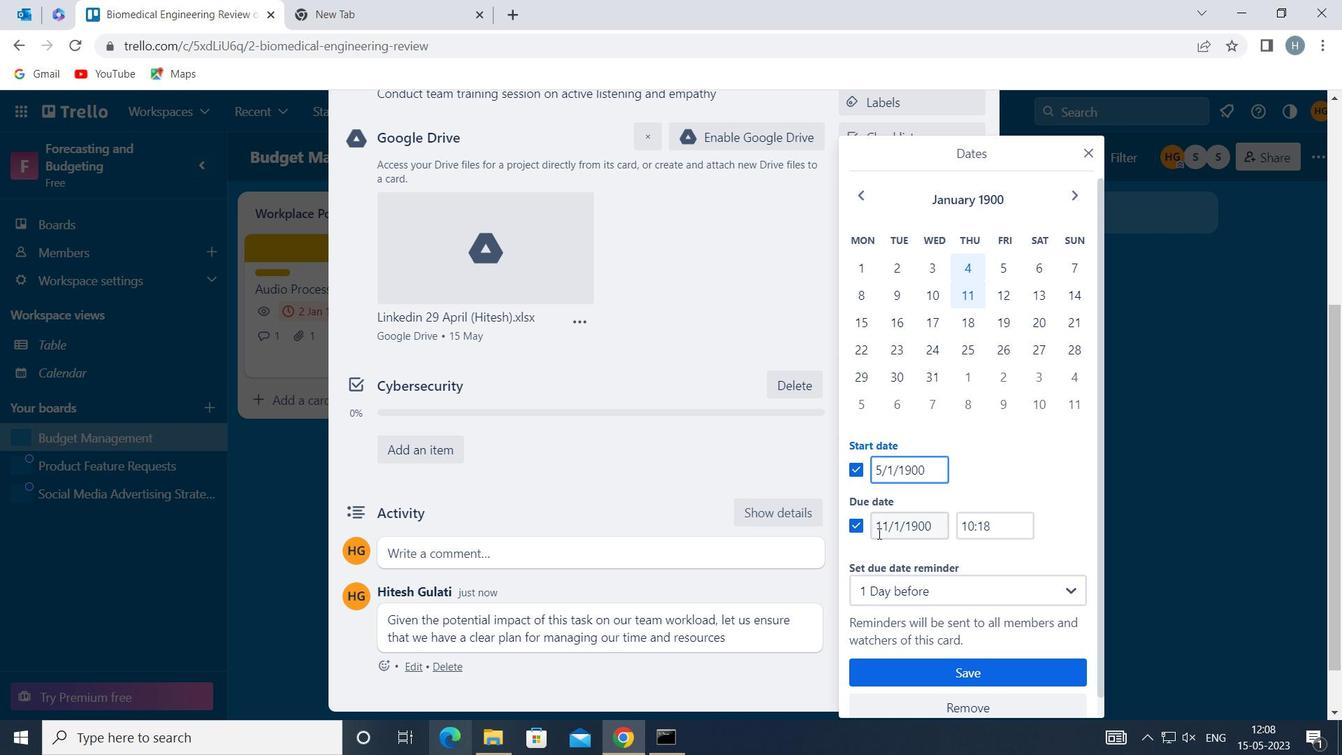 
Action: Mouse pressed left at (877, 518)
Screenshot: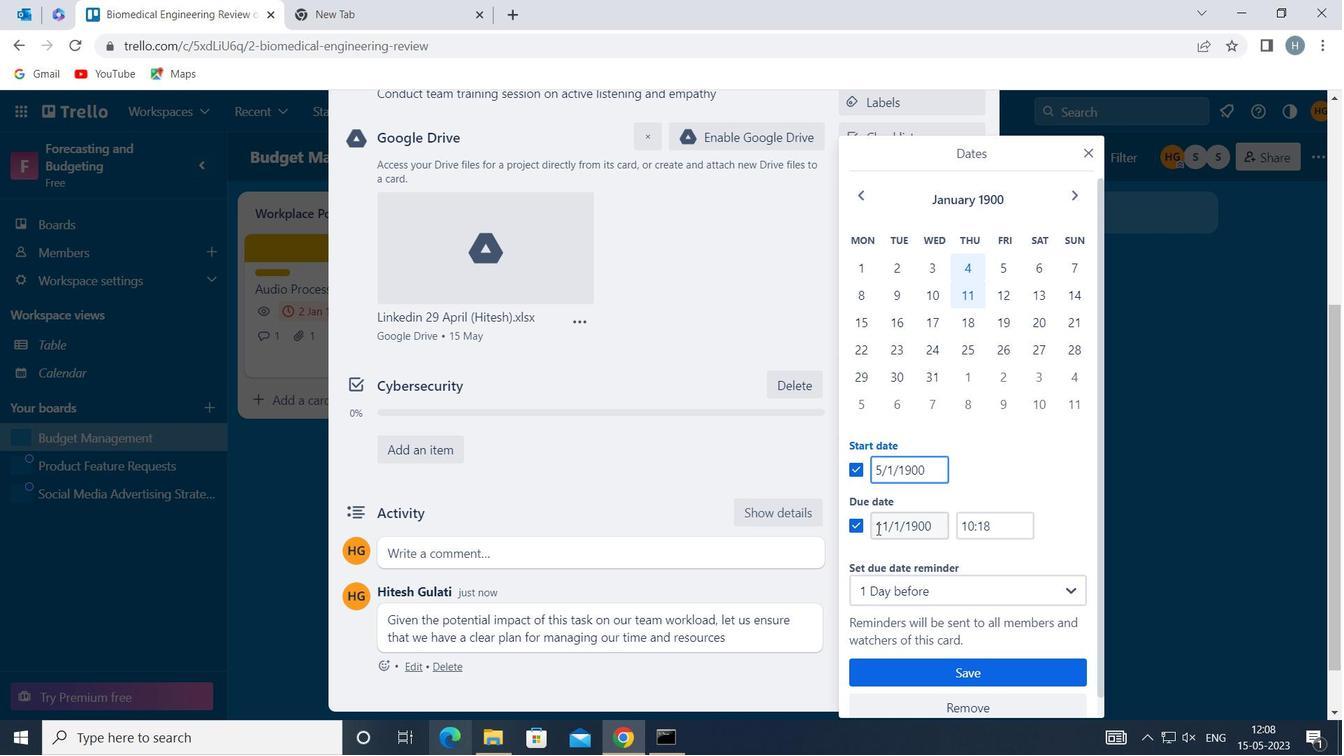 
Action: Key pressed <Key.right><Key.right><Key.backspace><Key.backspace>12
Screenshot: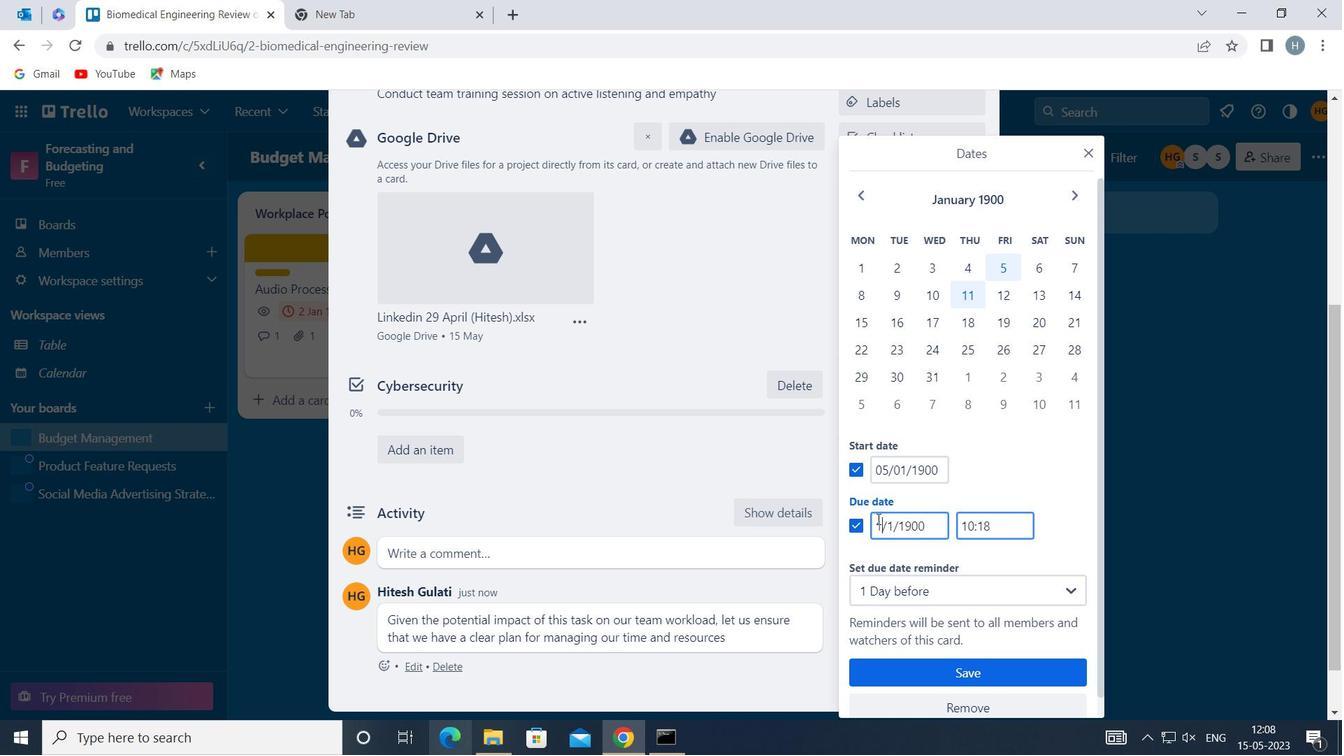 
Action: Mouse moved to (980, 671)
Screenshot: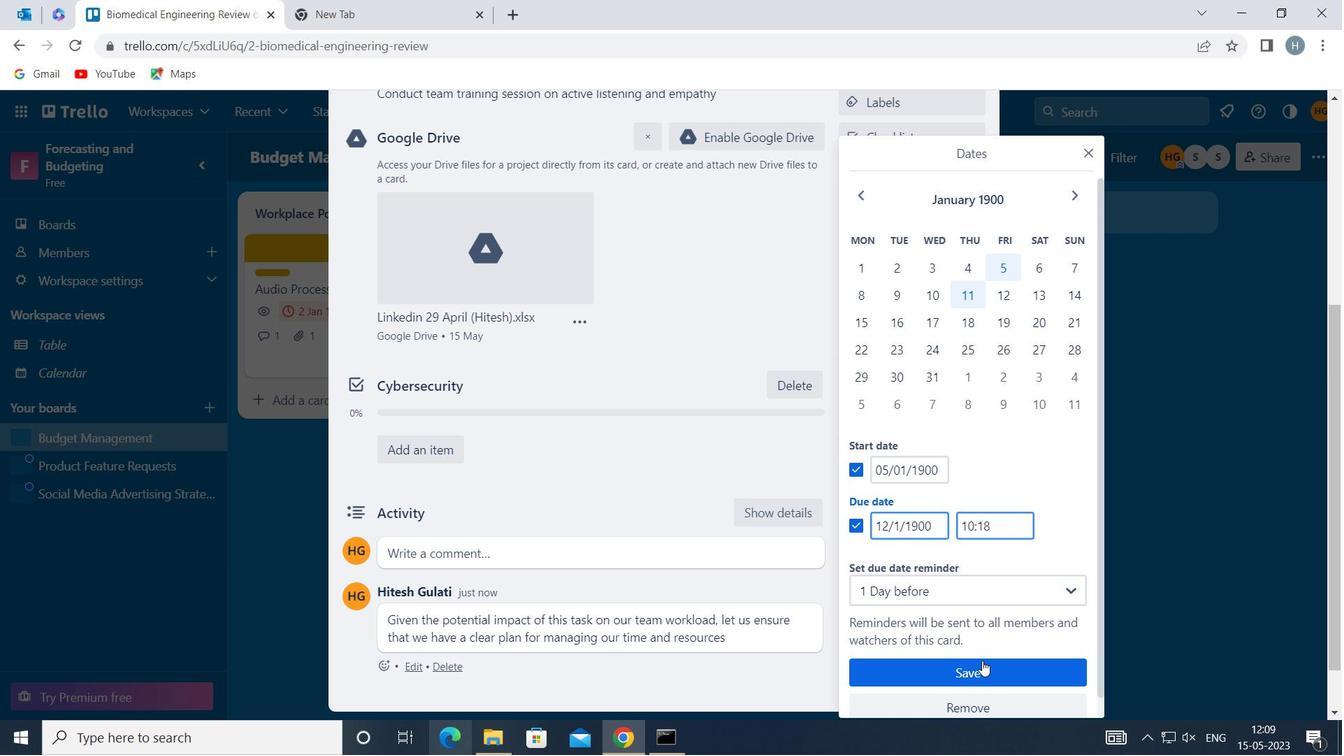 
Action: Mouse pressed left at (980, 671)
Screenshot: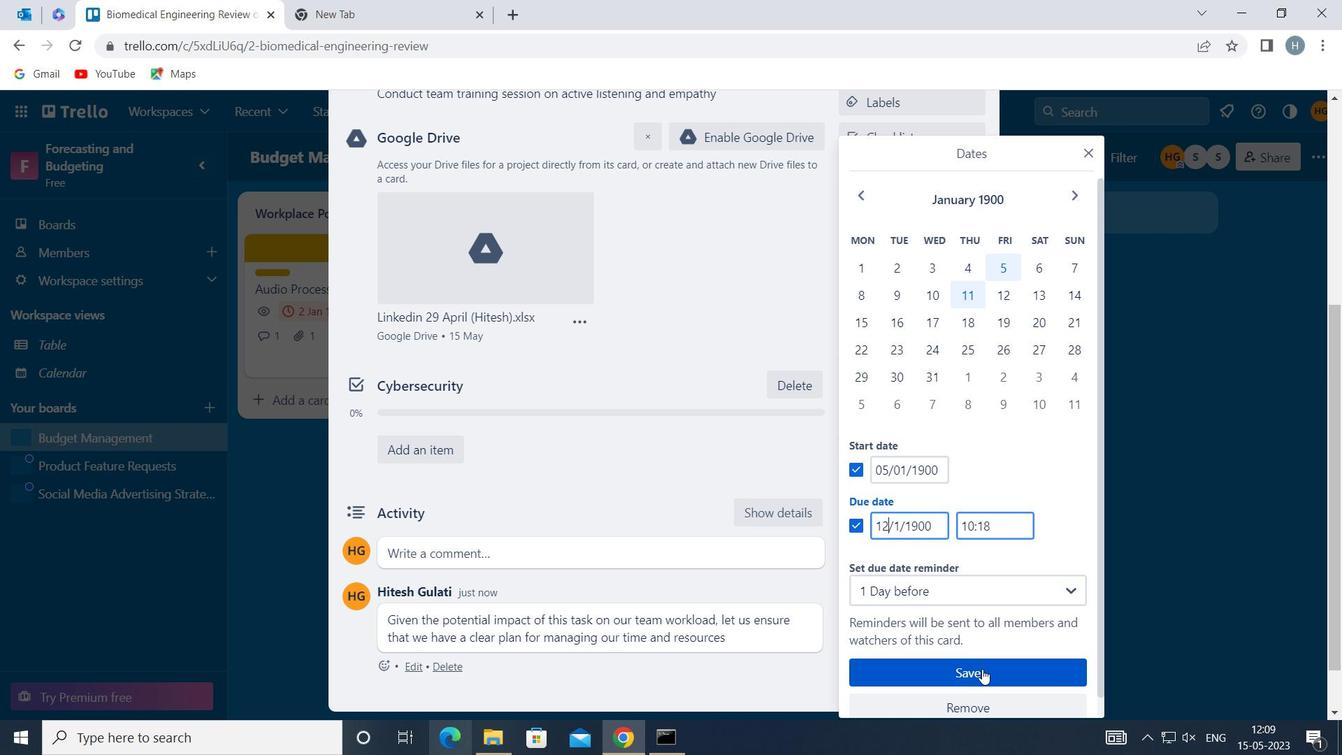 
Action: Mouse moved to (769, 318)
Screenshot: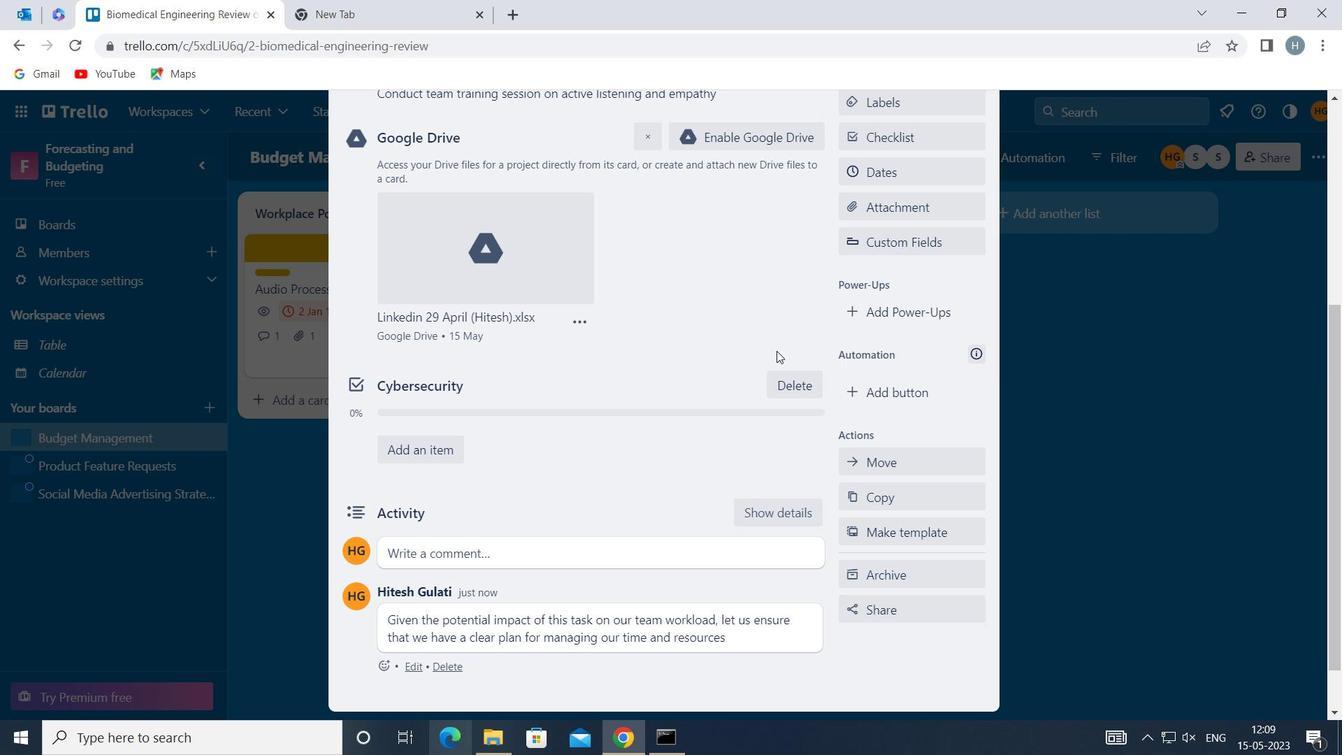 
